 Task: Create a rule from the Agile list, Priority changed -> Complete task in the project AdvantEdge if Priority Cleared then Complete Task
Action: Mouse moved to (69, 382)
Screenshot: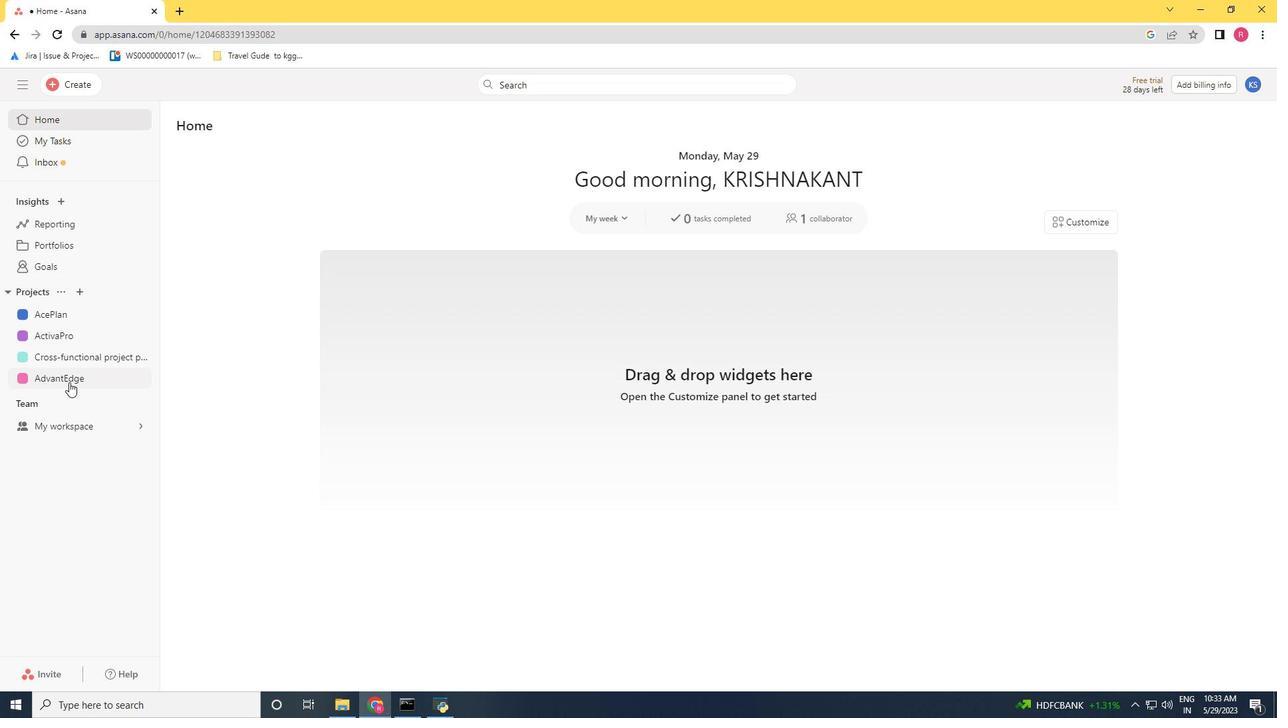 
Action: Mouse pressed left at (69, 382)
Screenshot: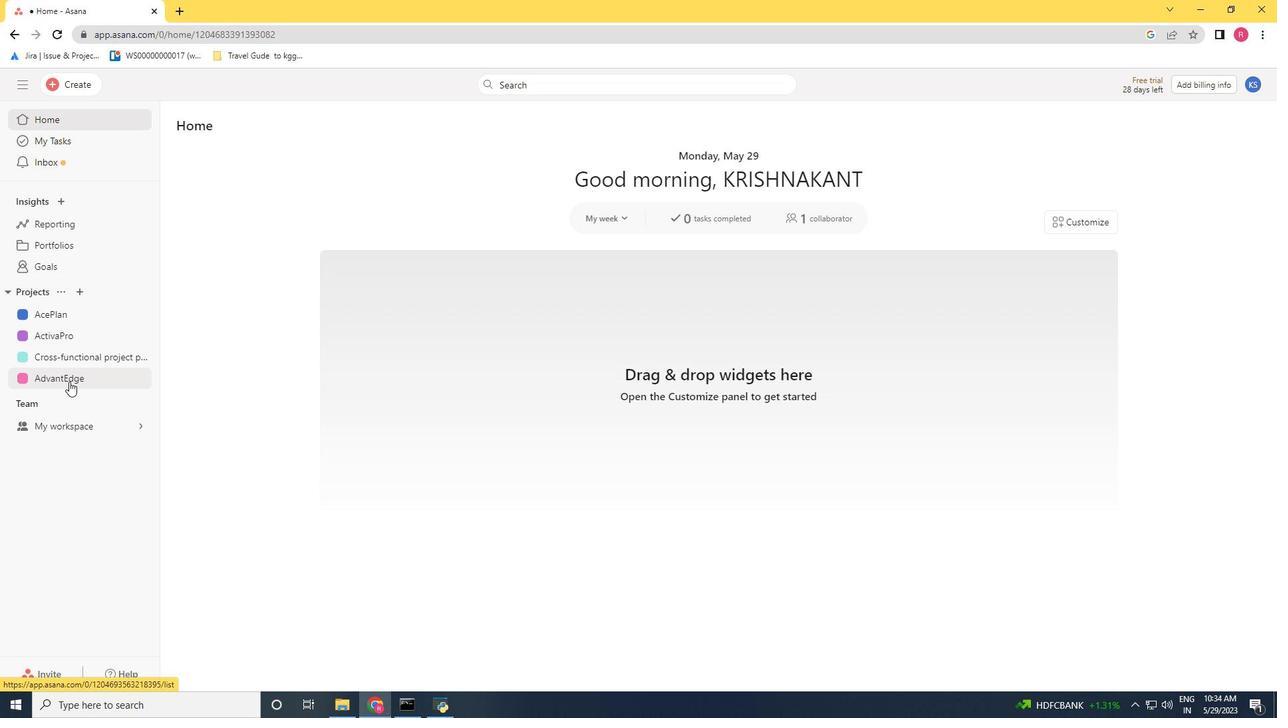 
Action: Mouse moved to (1215, 134)
Screenshot: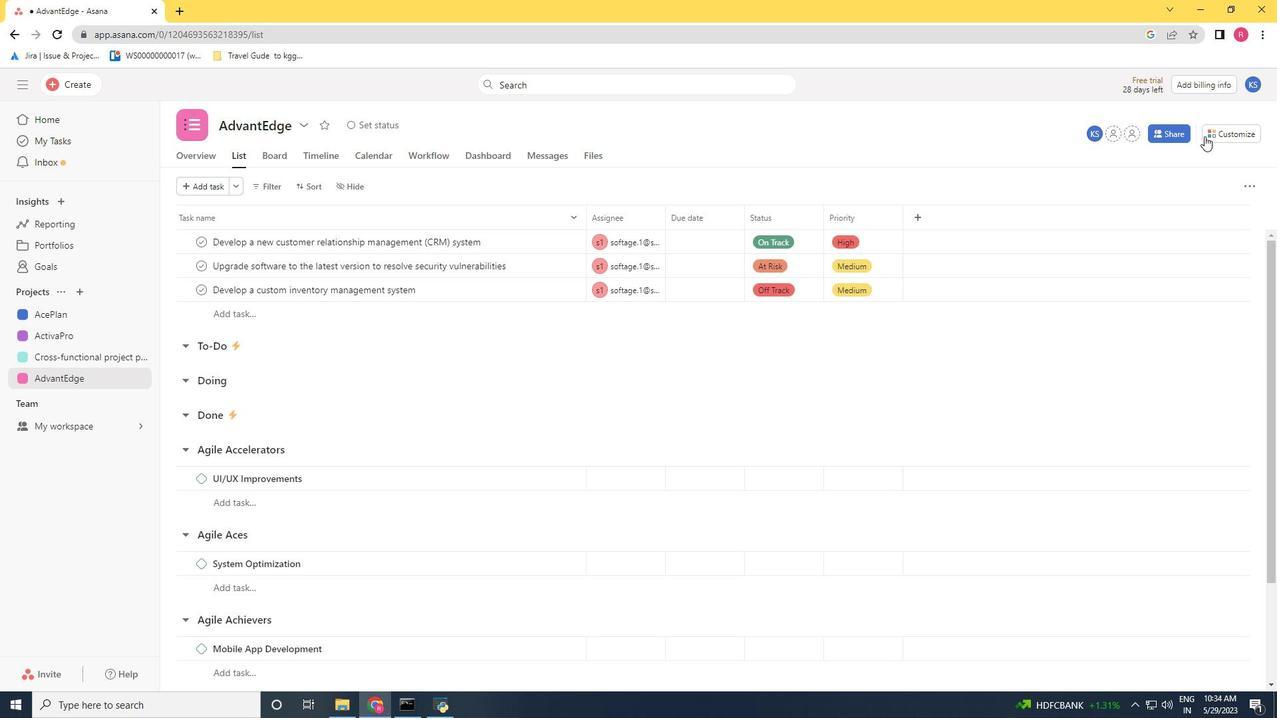 
Action: Mouse pressed left at (1215, 134)
Screenshot: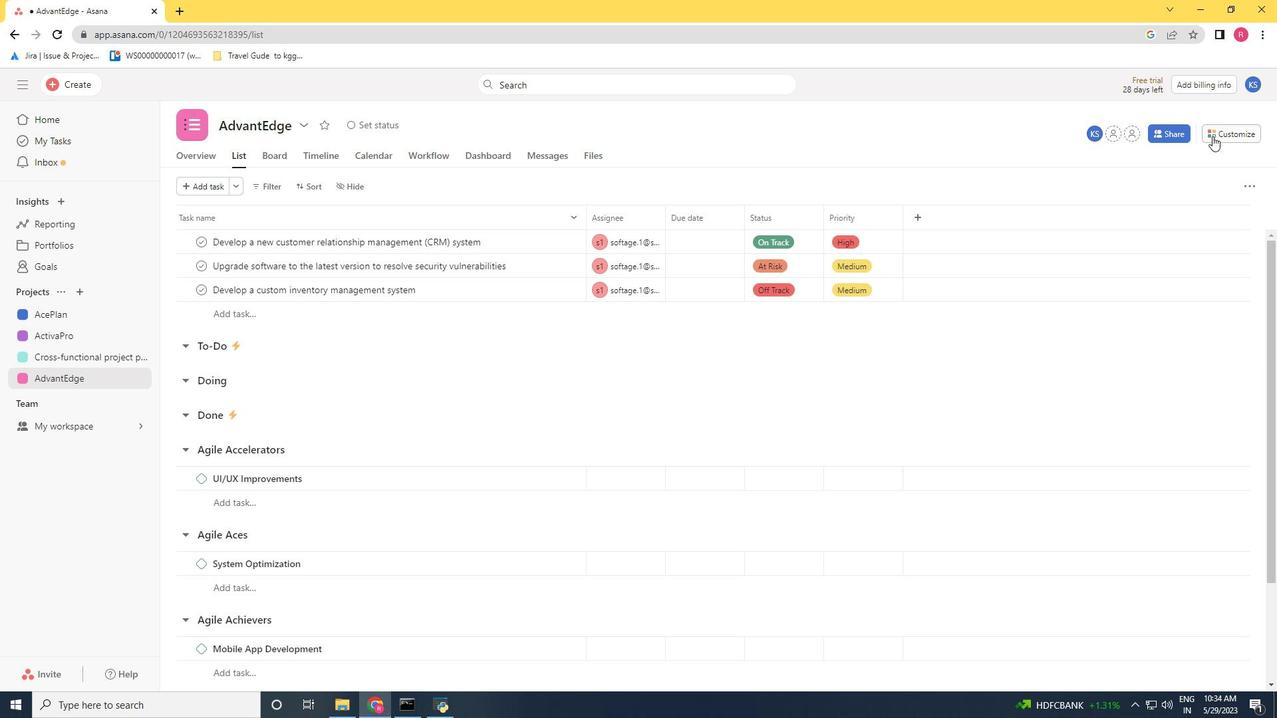 
Action: Mouse moved to (1004, 326)
Screenshot: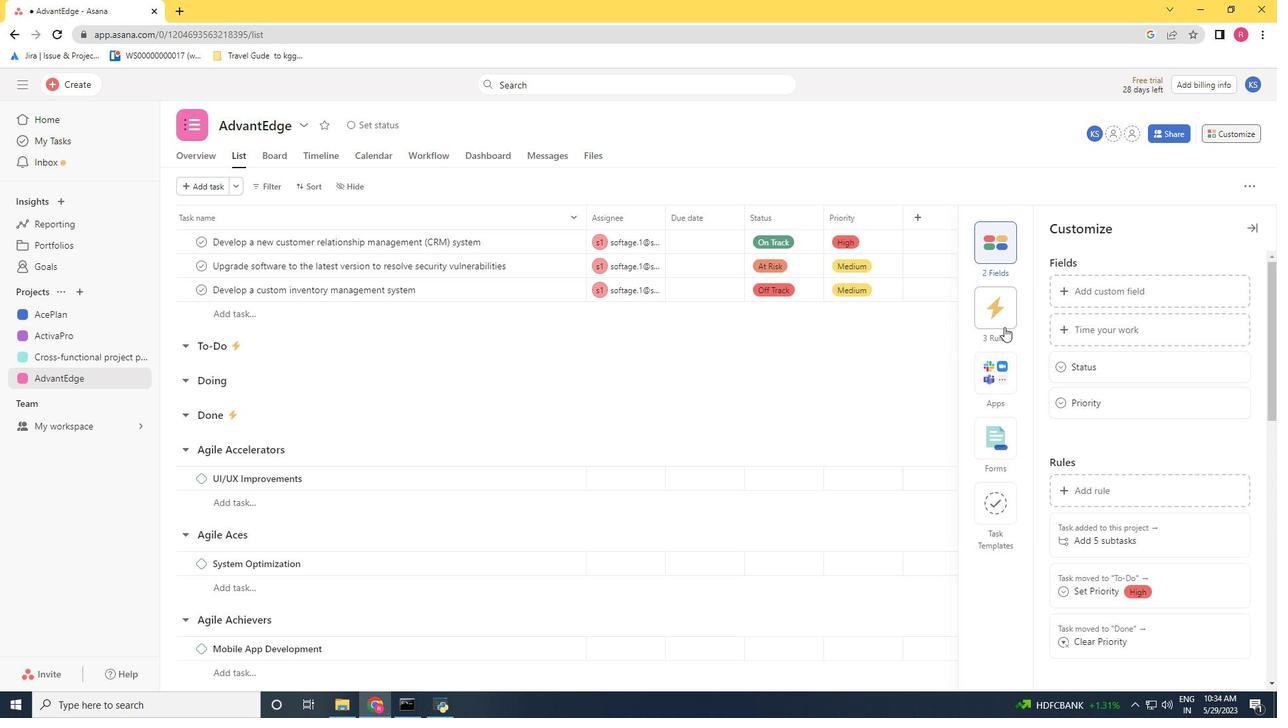 
Action: Mouse pressed left at (1004, 326)
Screenshot: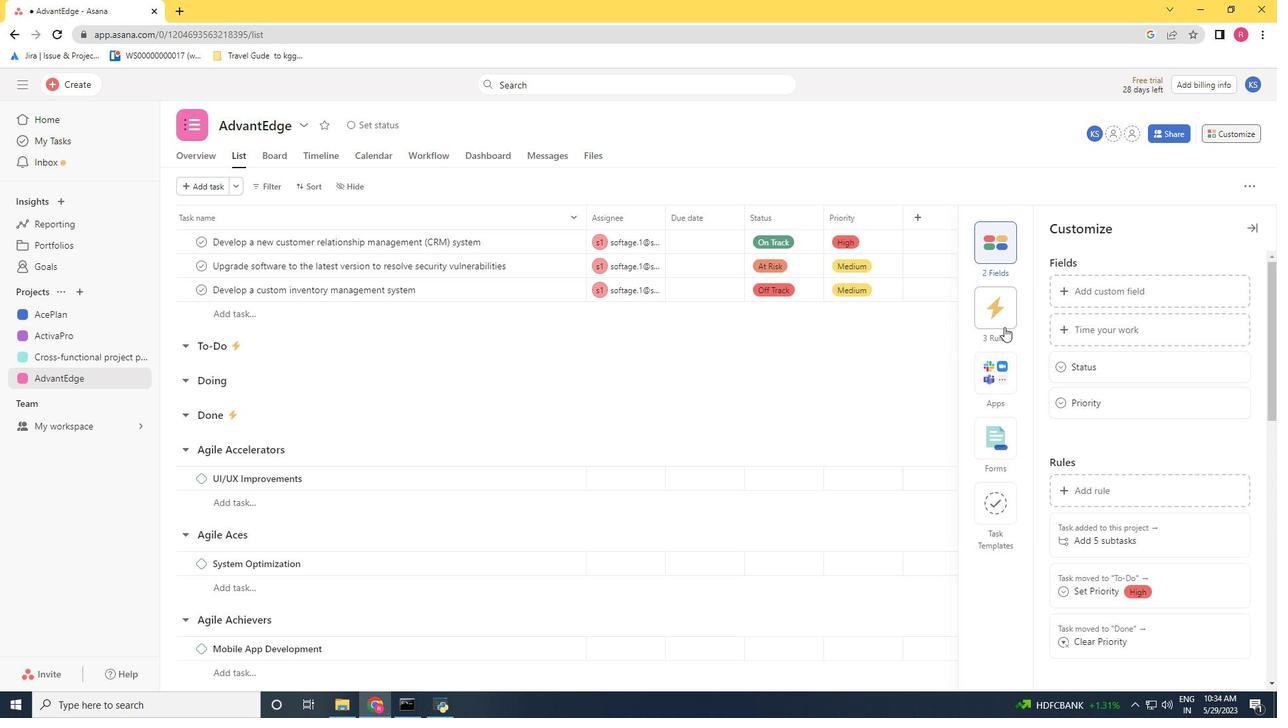 
Action: Mouse moved to (1117, 280)
Screenshot: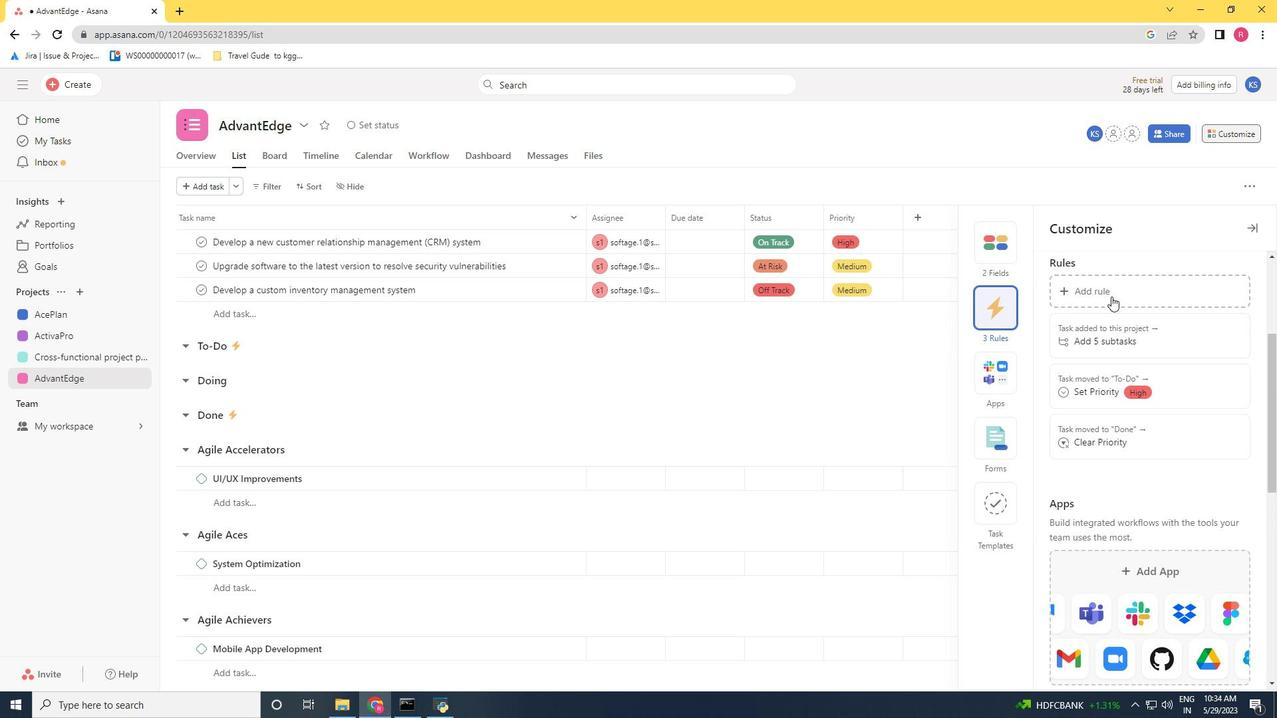 
Action: Mouse pressed left at (1117, 280)
Screenshot: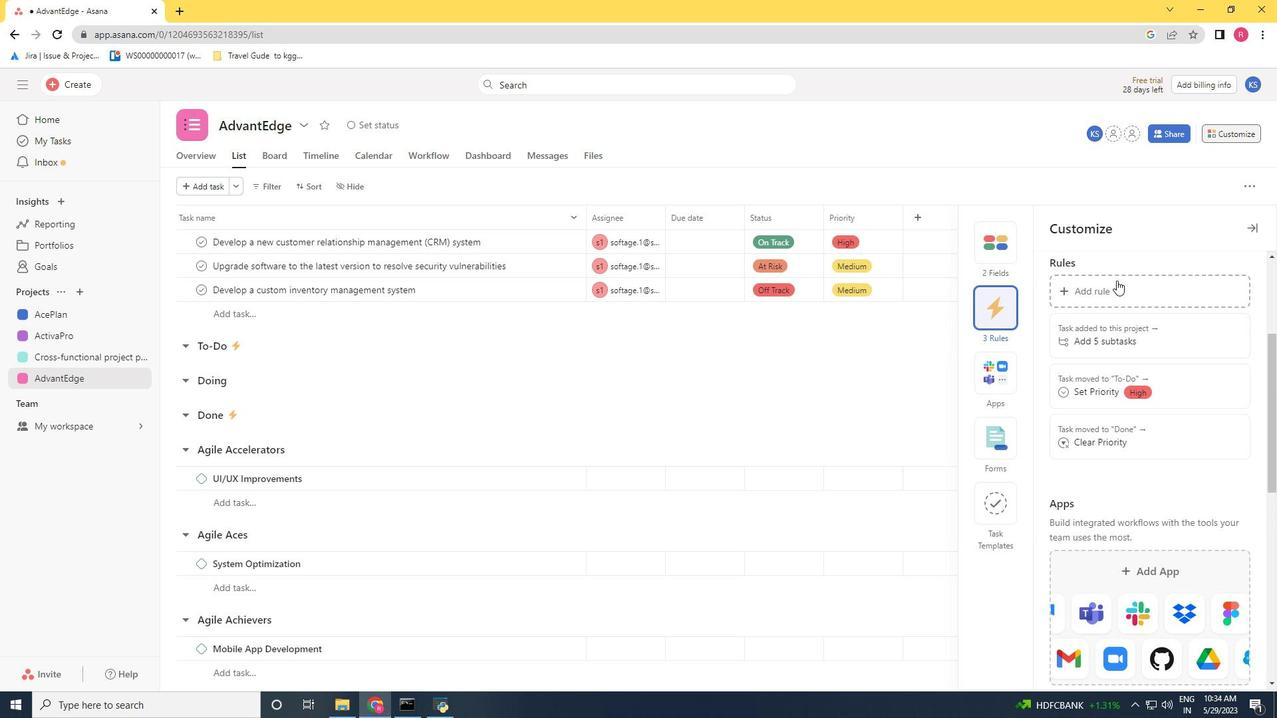 
Action: Mouse moved to (282, 221)
Screenshot: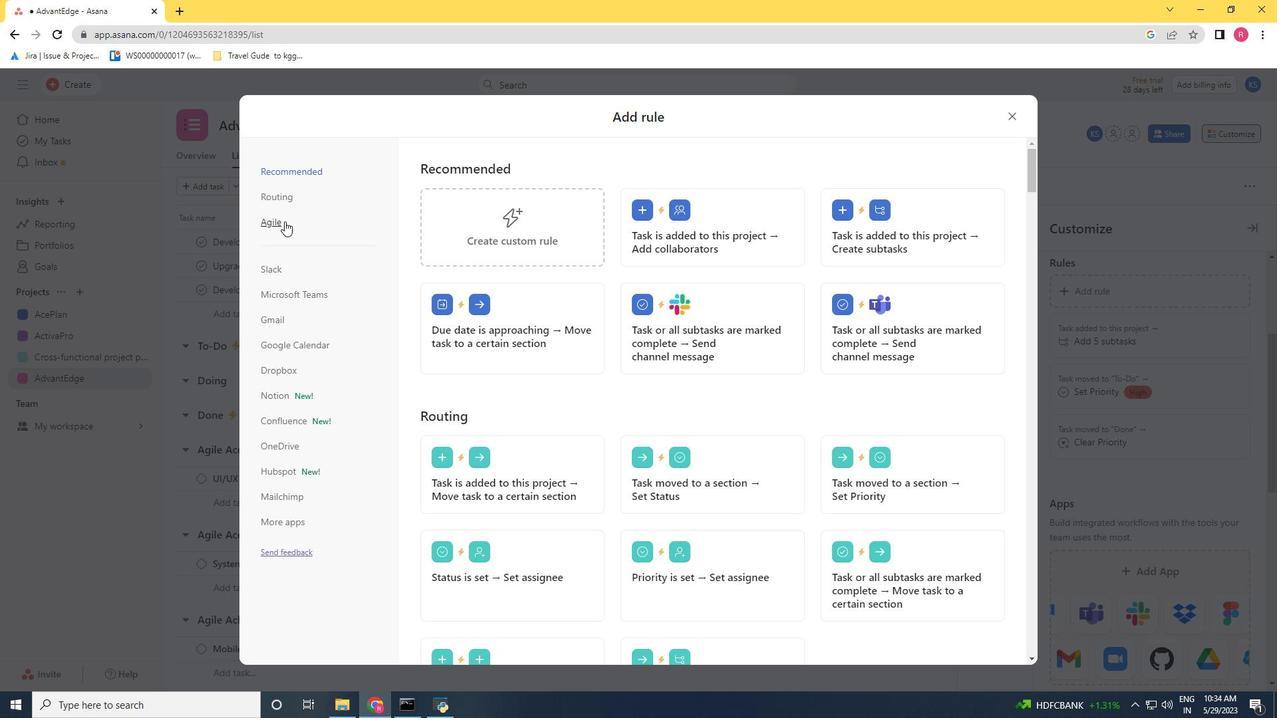 
Action: Mouse pressed left at (282, 221)
Screenshot: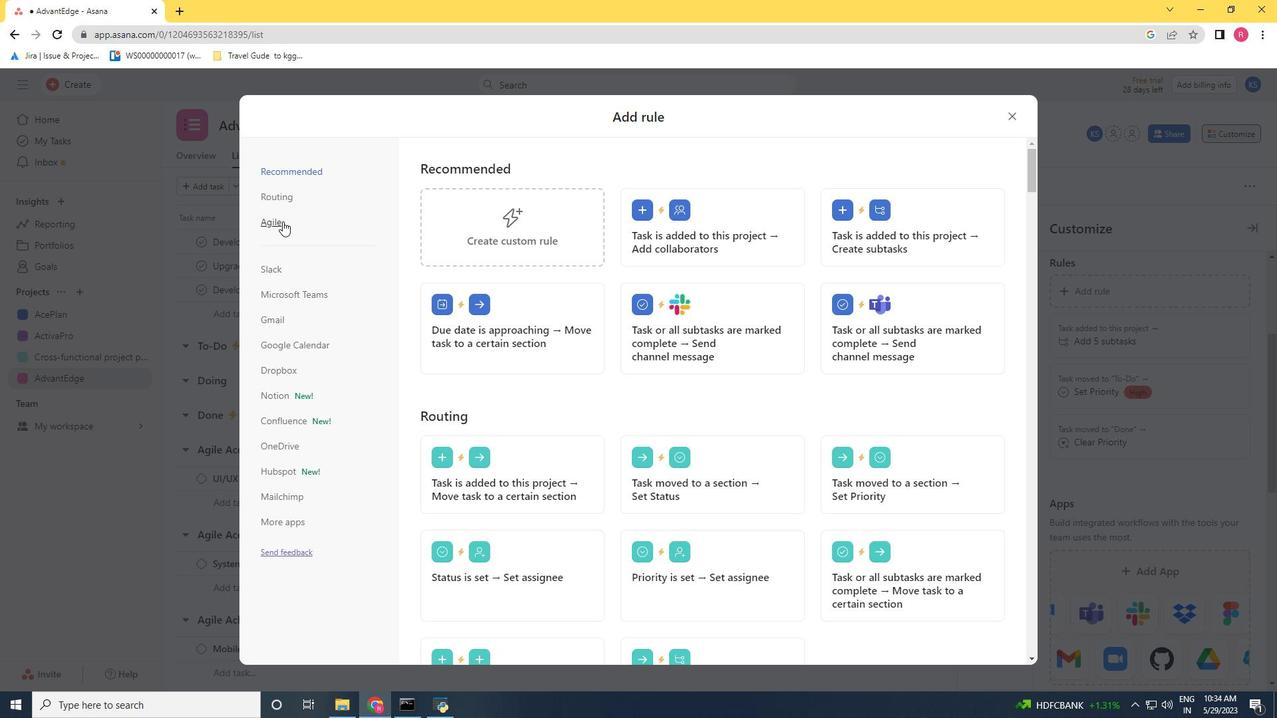 
Action: Mouse moved to (698, 355)
Screenshot: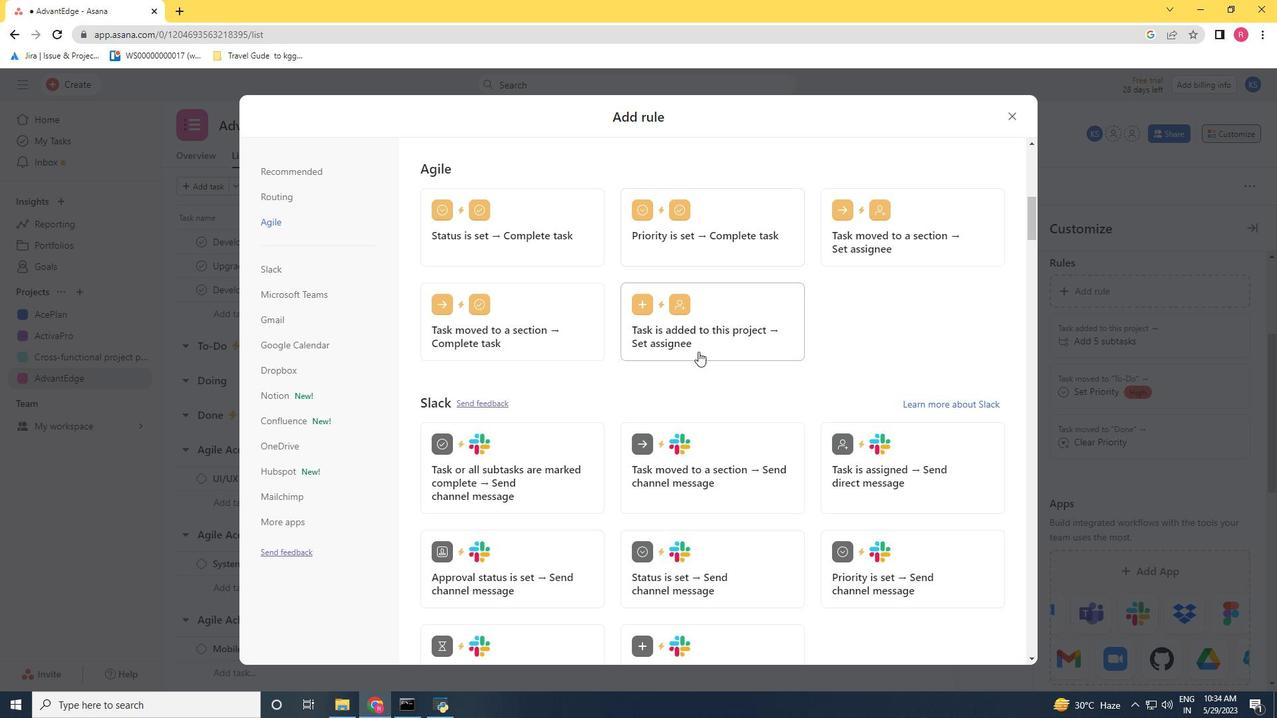
Action: Mouse scrolled (698, 354) with delta (0, 0)
Screenshot: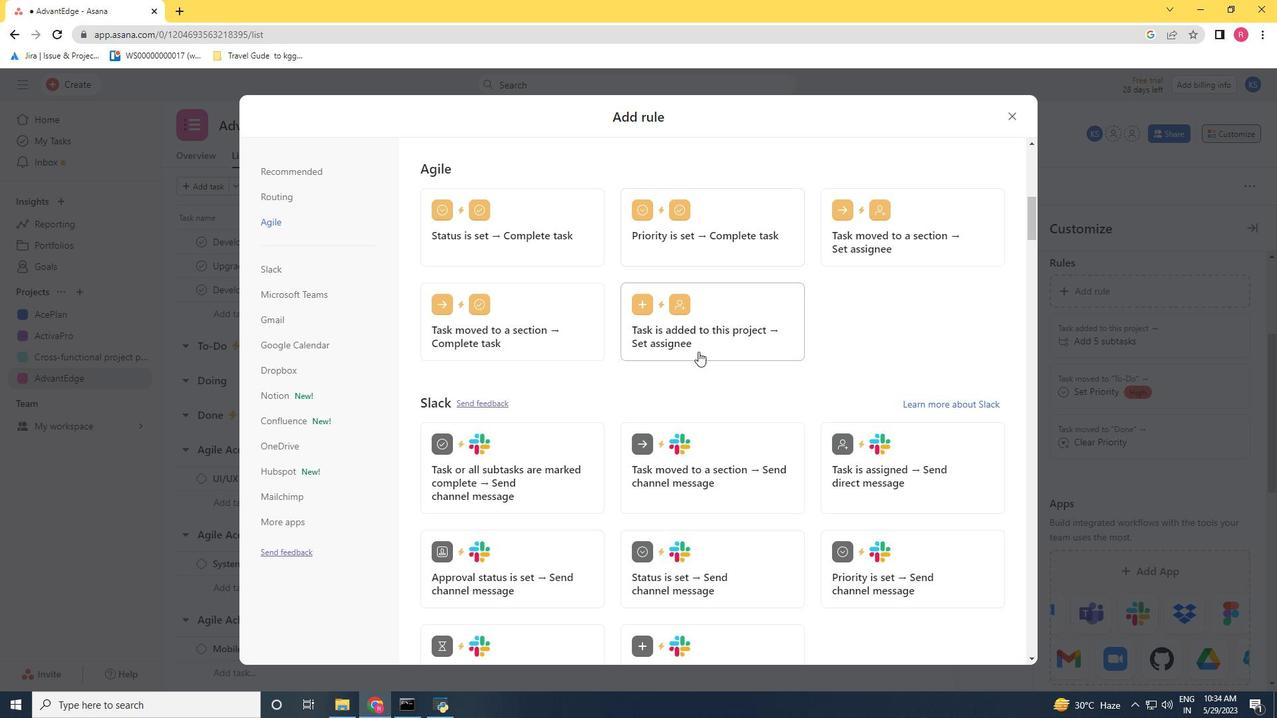 
Action: Mouse scrolled (698, 354) with delta (0, 0)
Screenshot: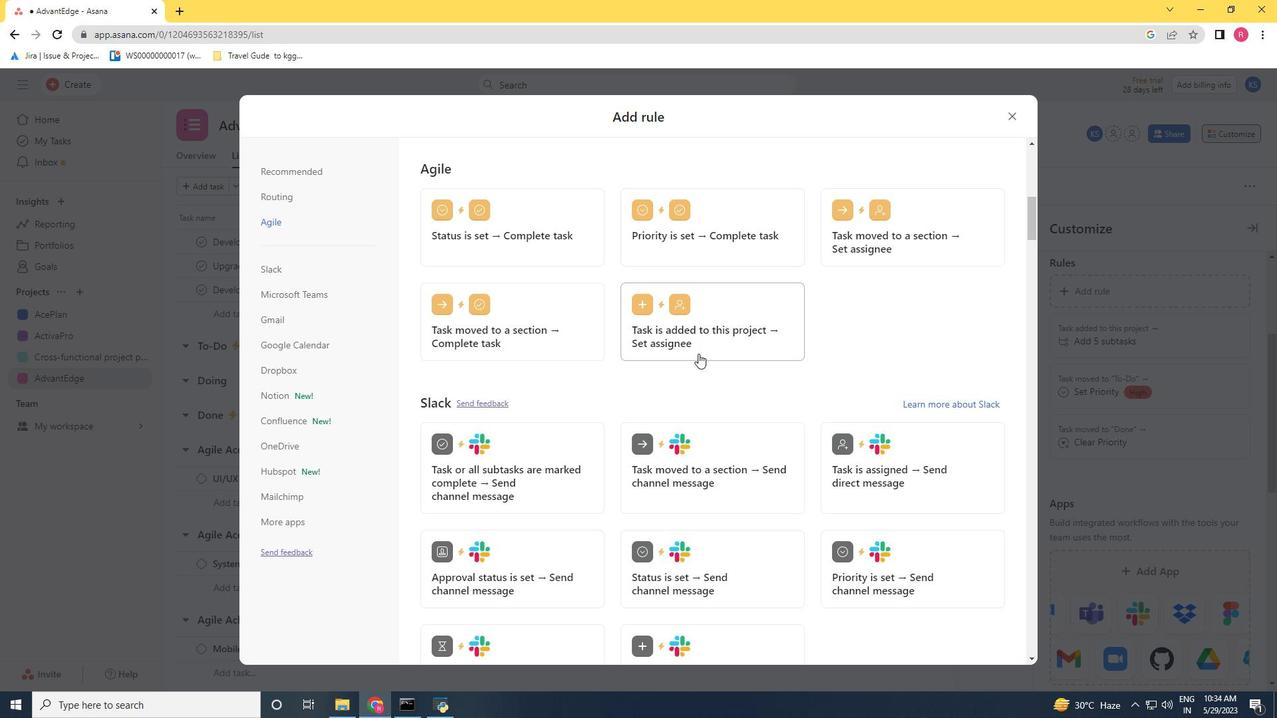 
Action: Mouse scrolled (698, 354) with delta (0, 0)
Screenshot: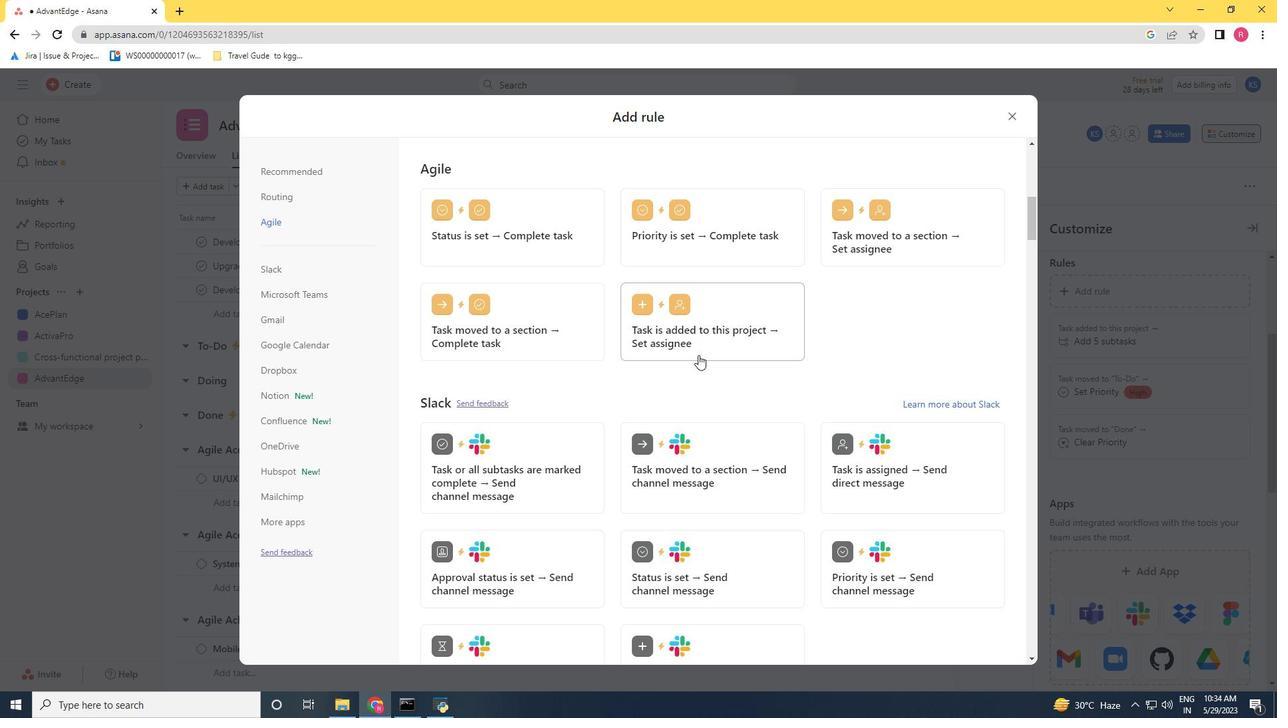 
Action: Mouse scrolled (698, 354) with delta (0, 0)
Screenshot: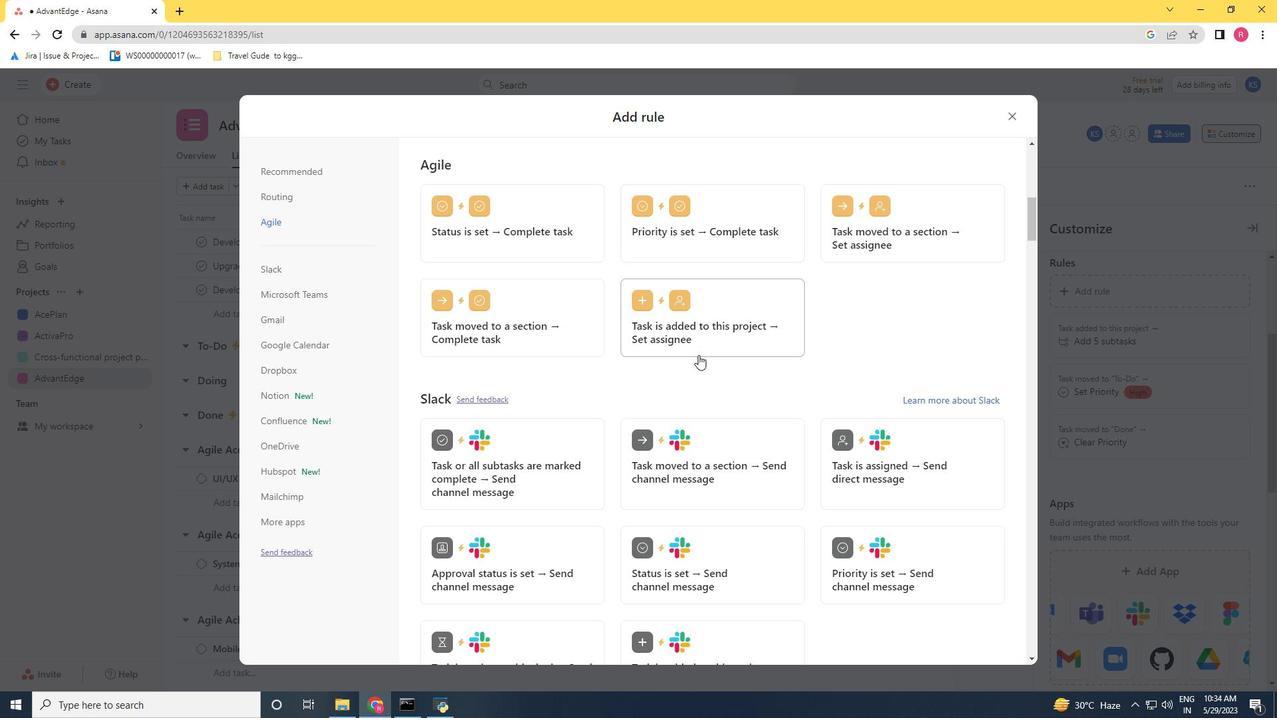 
Action: Mouse scrolled (698, 354) with delta (0, 0)
Screenshot: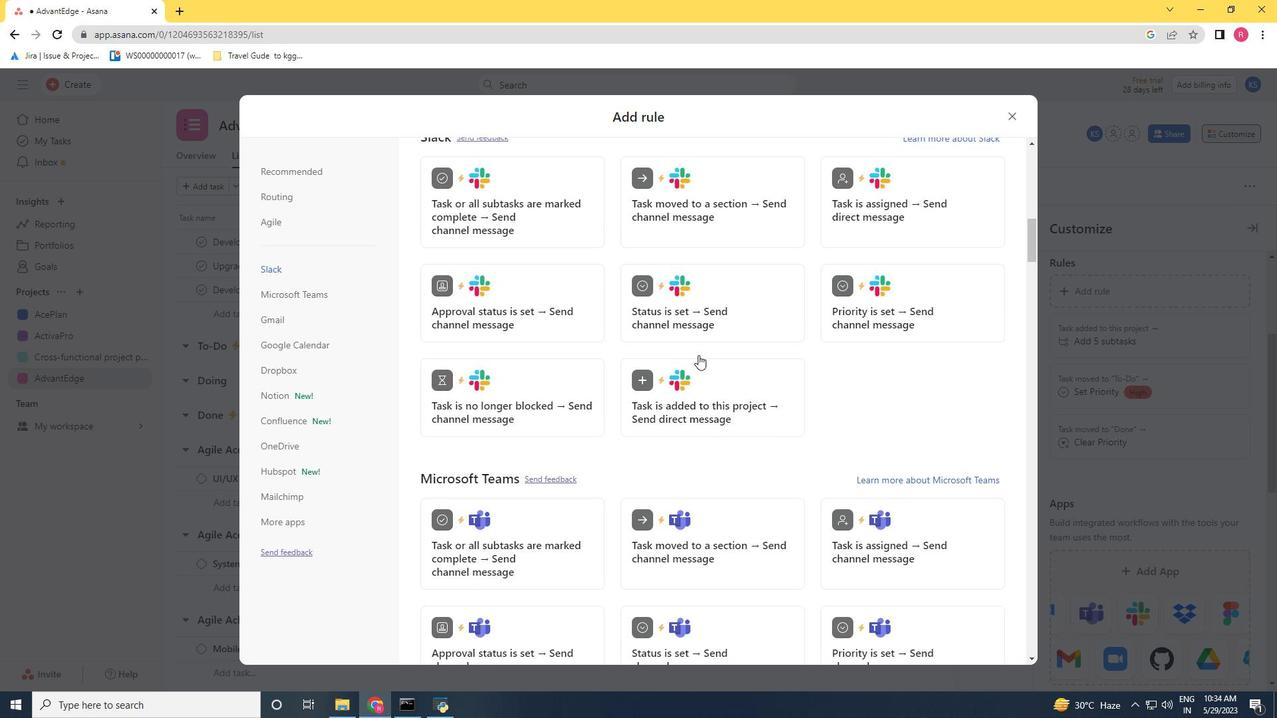 
Action: Mouse scrolled (698, 354) with delta (0, 0)
Screenshot: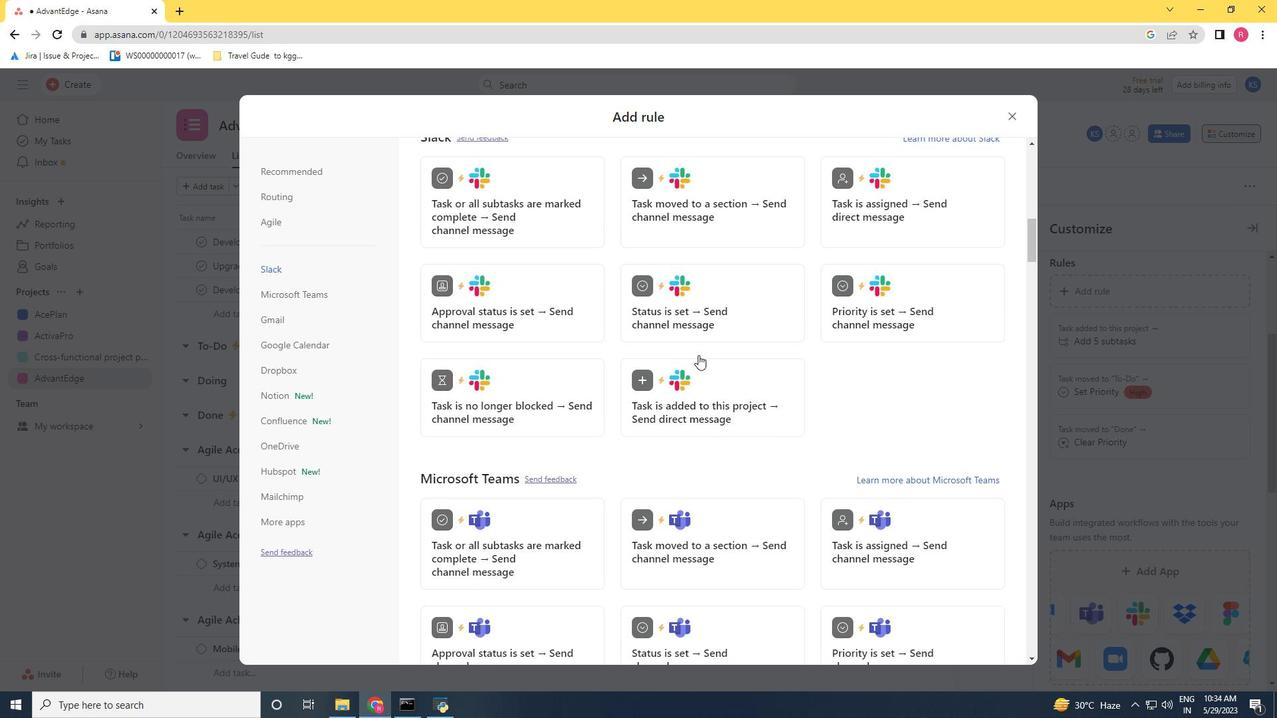 
Action: Mouse scrolled (698, 354) with delta (0, 0)
Screenshot: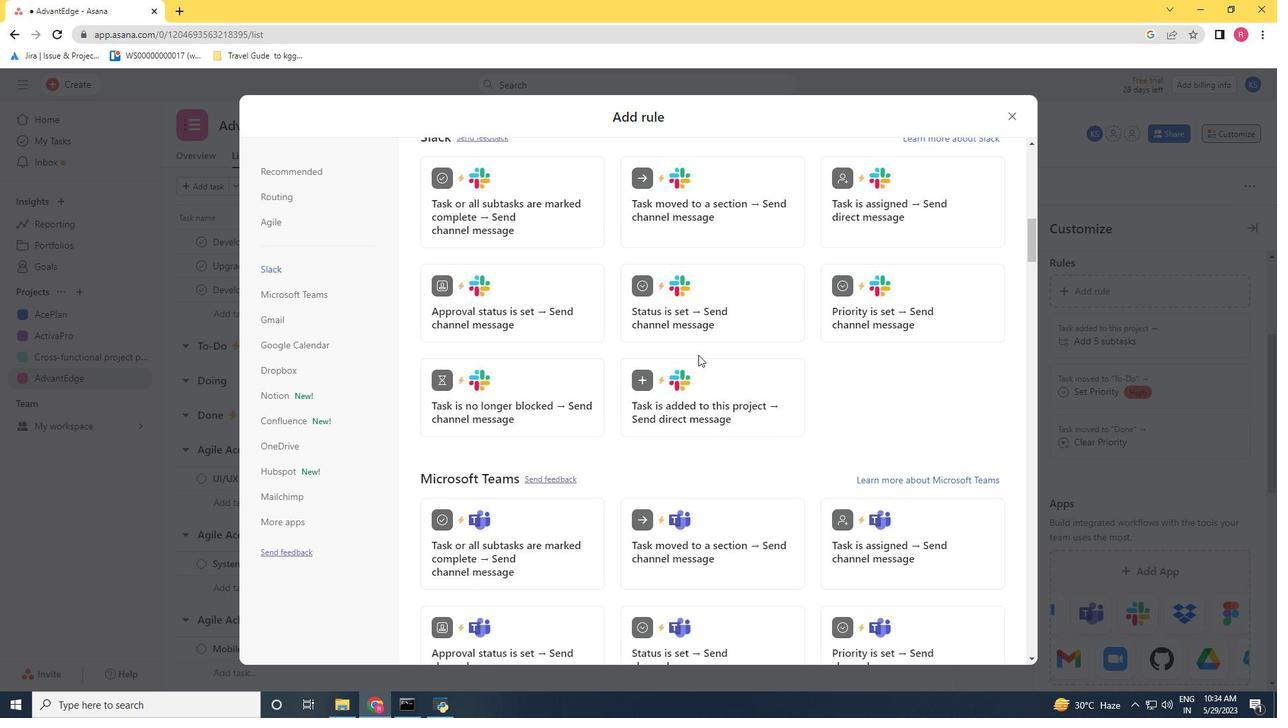 
Action: Mouse scrolled (698, 354) with delta (0, 0)
Screenshot: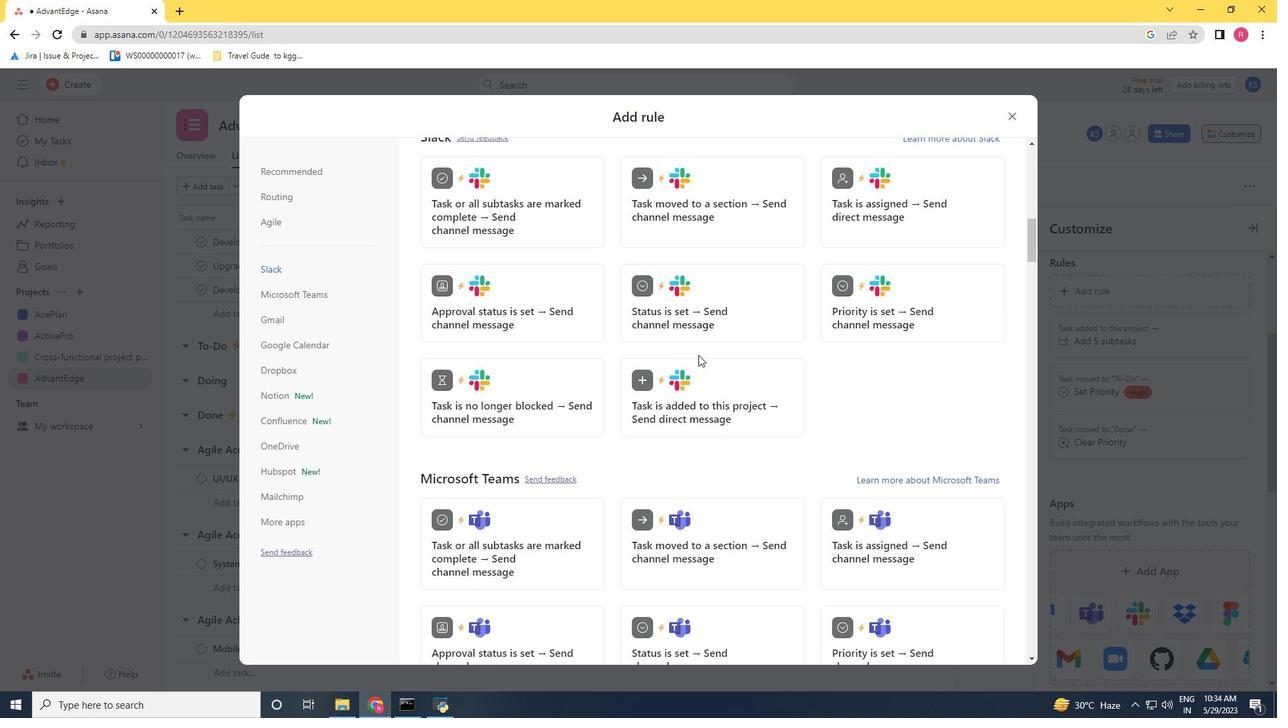 
Action: Mouse scrolled (698, 354) with delta (0, 0)
Screenshot: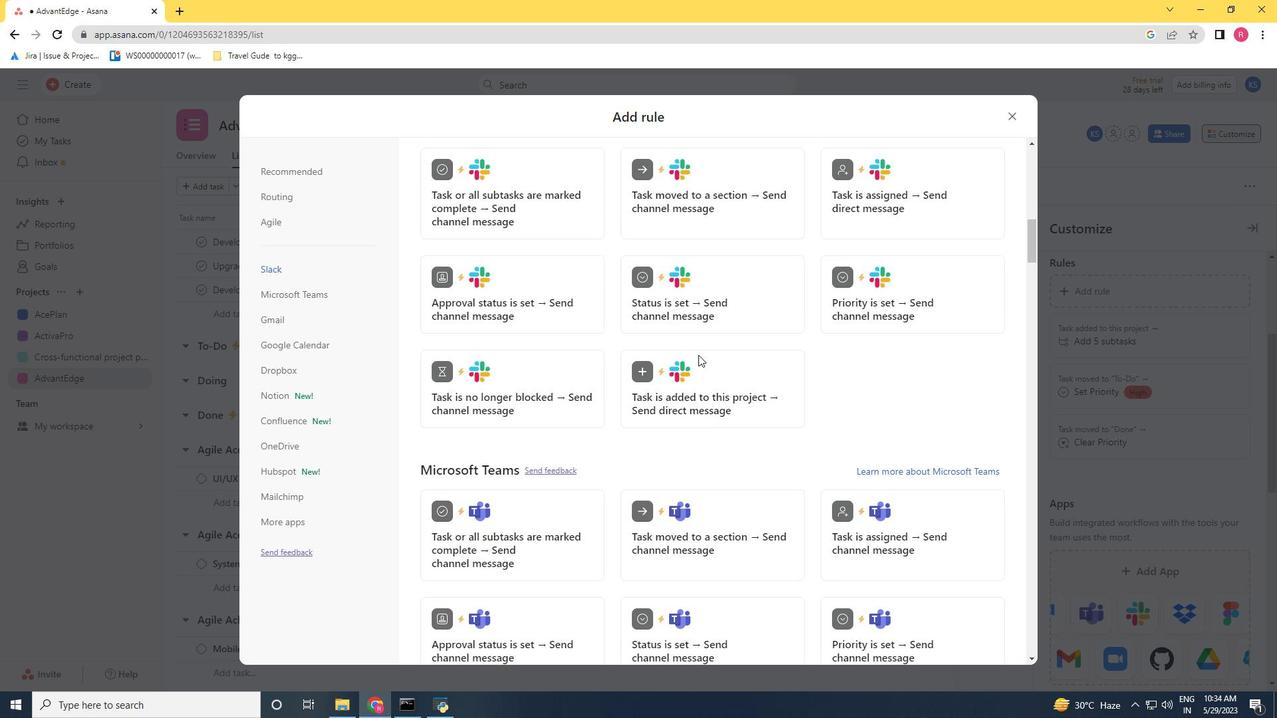 
Action: Mouse scrolled (698, 356) with delta (0, 0)
Screenshot: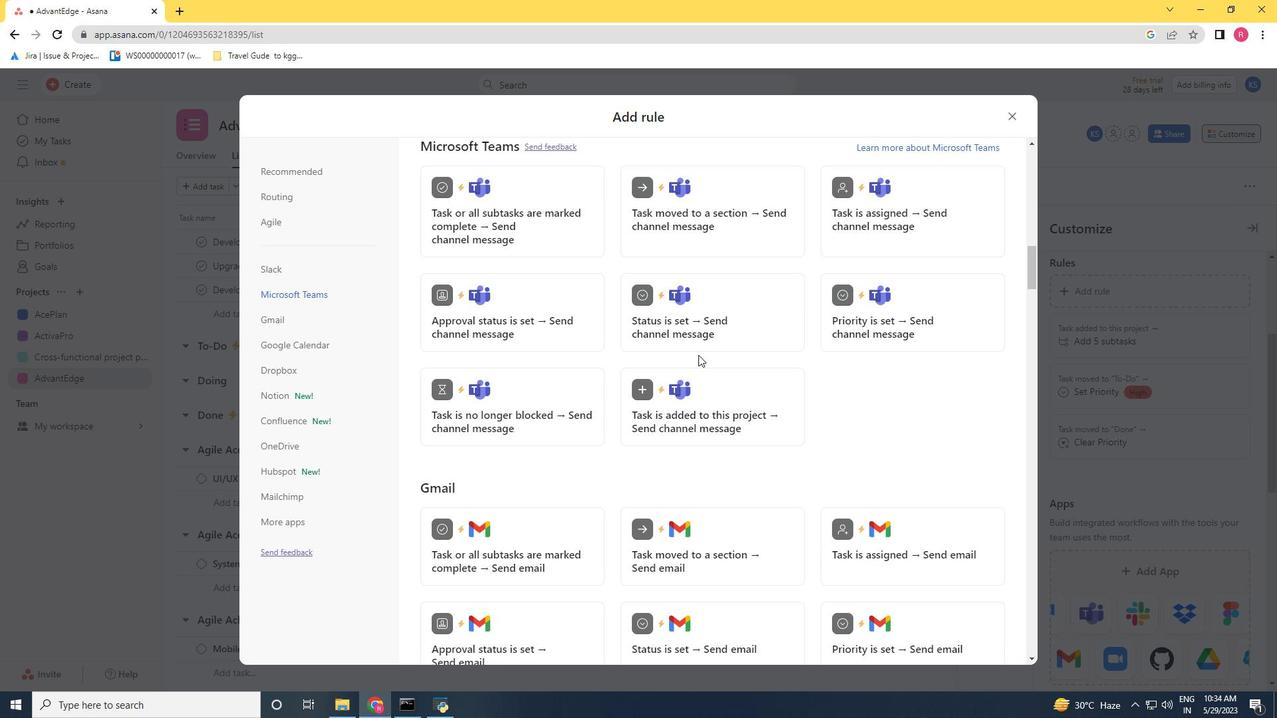 
Action: Mouse scrolled (698, 356) with delta (0, 0)
Screenshot: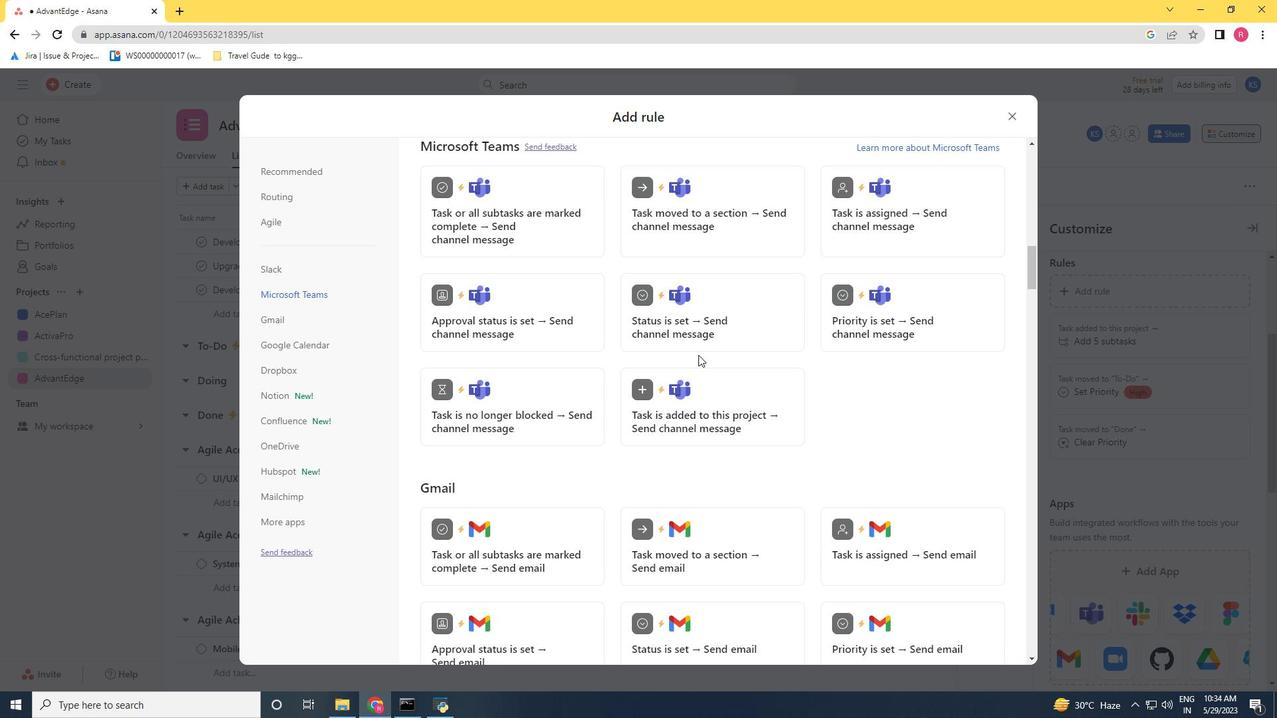 
Action: Mouse scrolled (698, 356) with delta (0, 0)
Screenshot: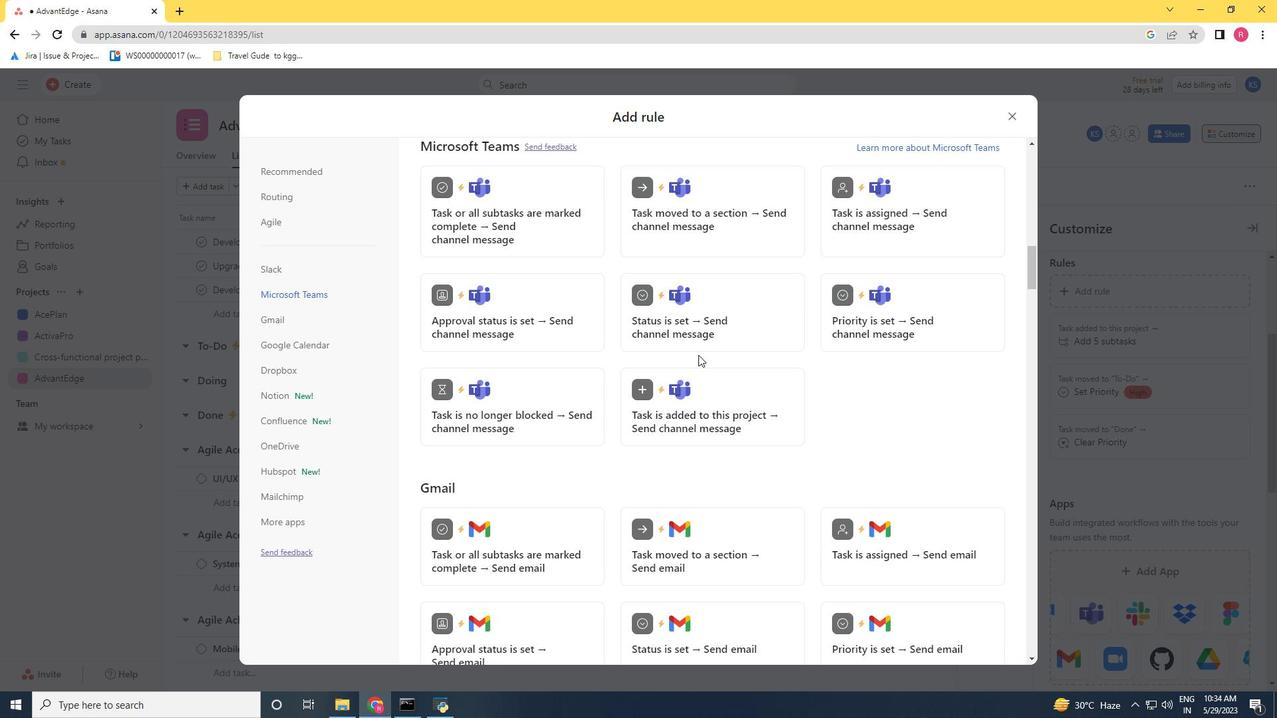 
Action: Mouse scrolled (698, 356) with delta (0, 0)
Screenshot: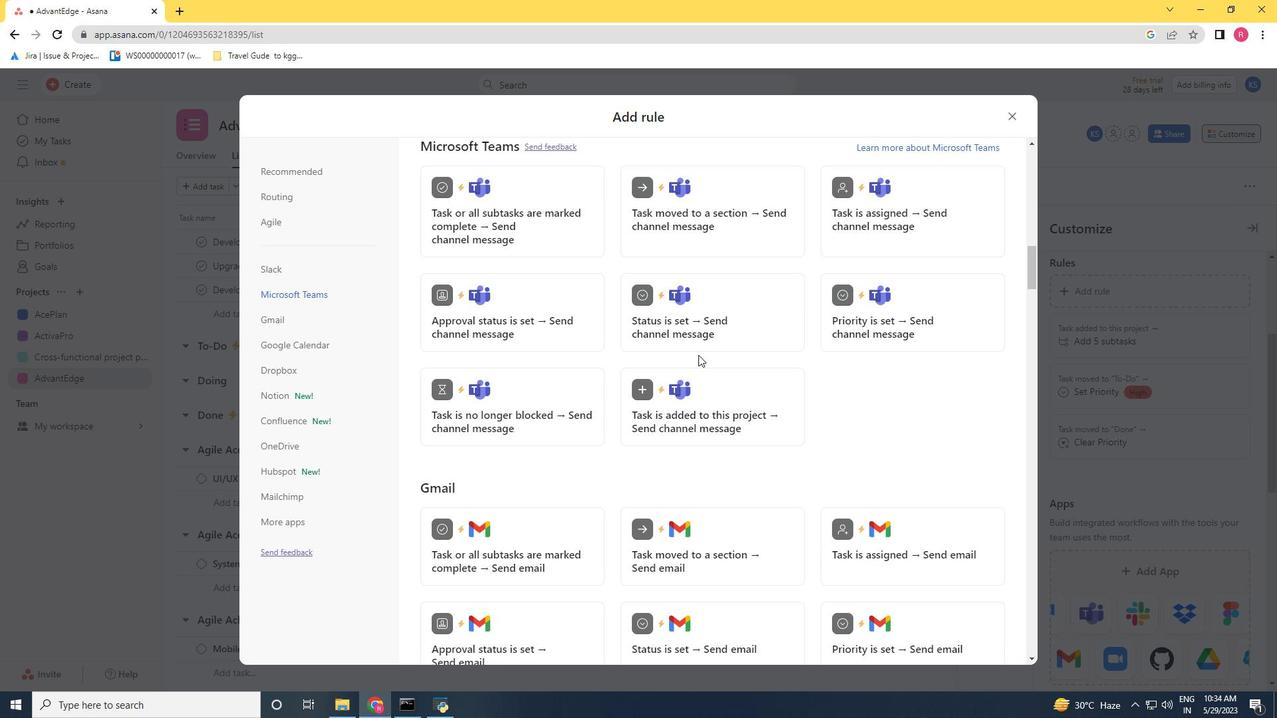 
Action: Mouse scrolled (698, 356) with delta (0, 0)
Screenshot: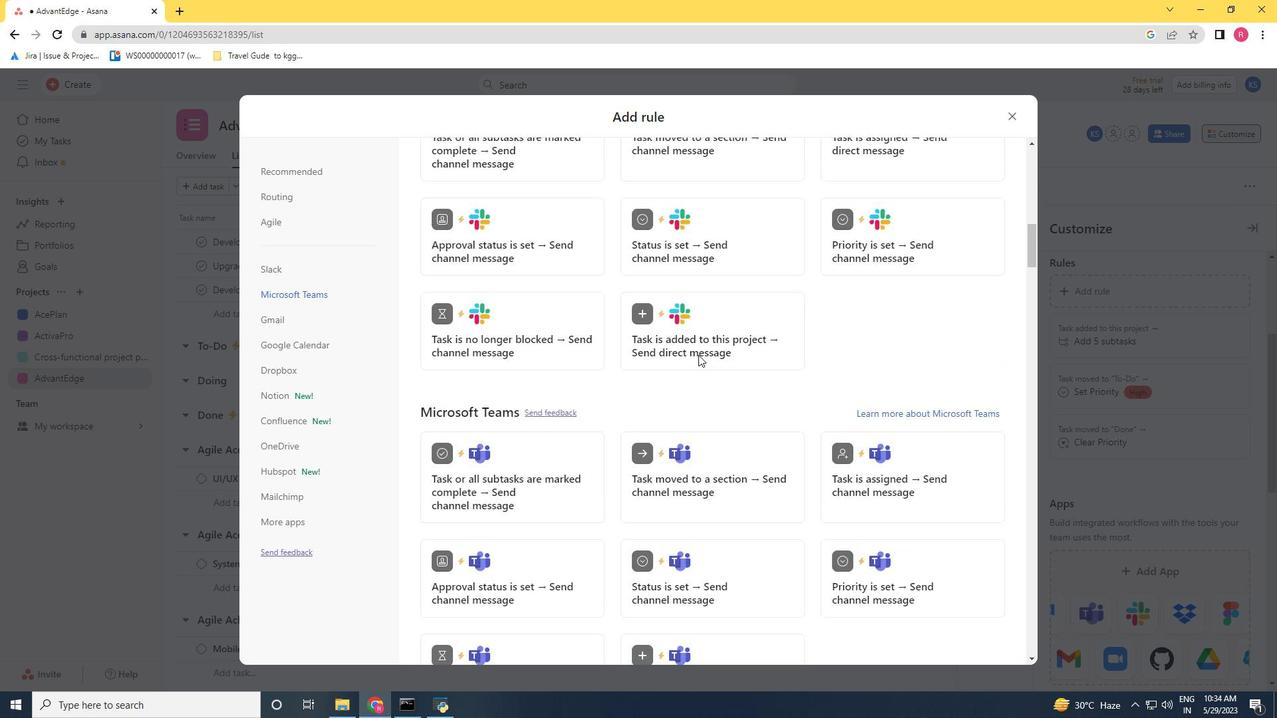 
Action: Mouse scrolled (698, 356) with delta (0, 0)
Screenshot: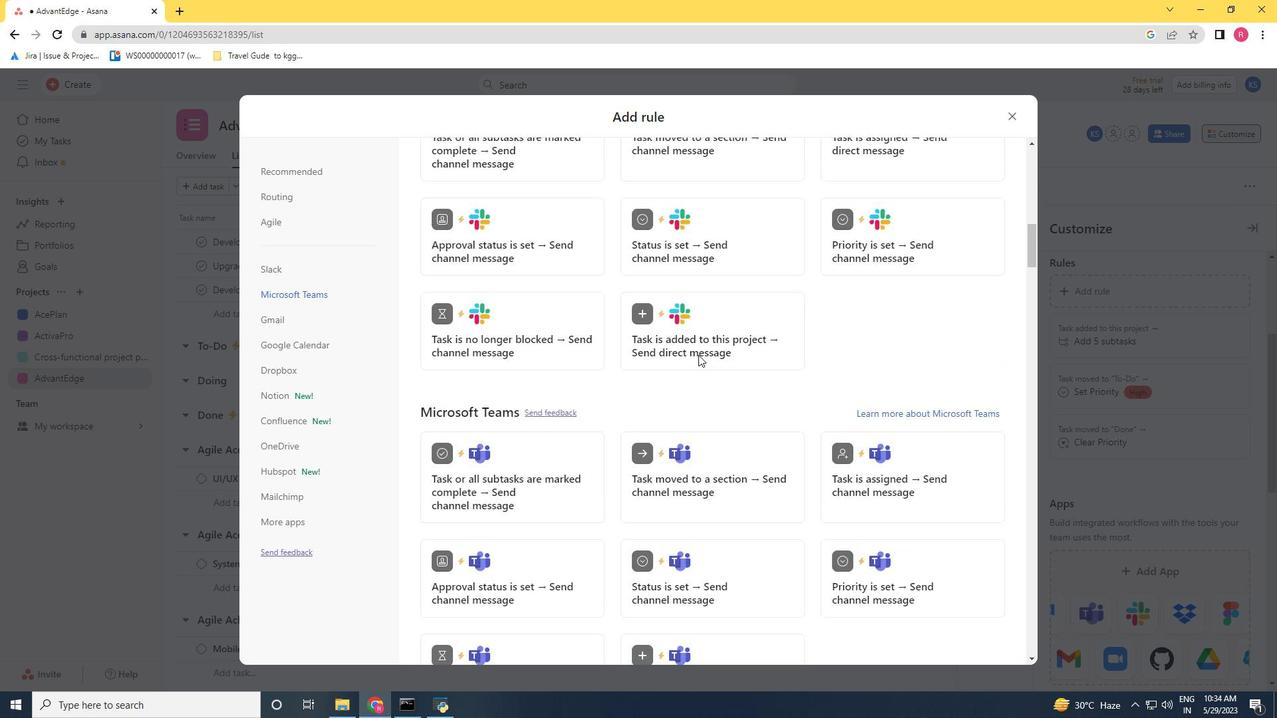 
Action: Mouse scrolled (698, 356) with delta (0, 0)
Screenshot: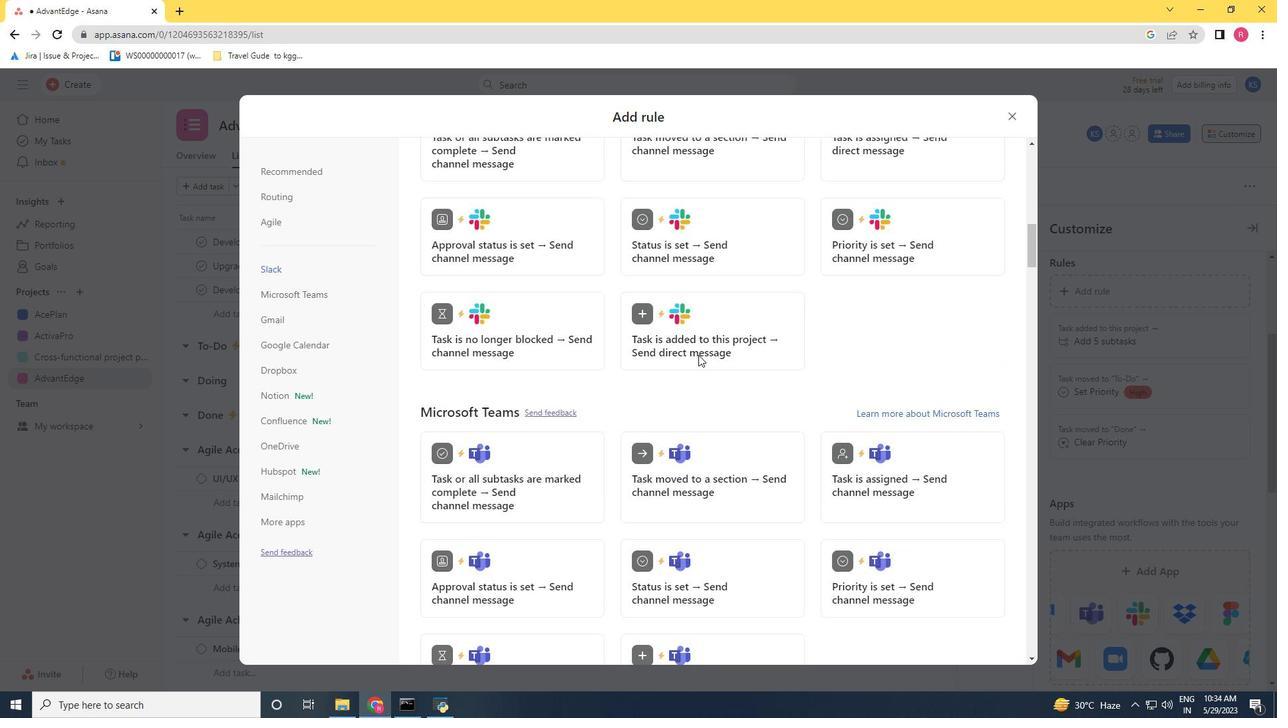 
Action: Mouse scrolled (698, 356) with delta (0, 0)
Screenshot: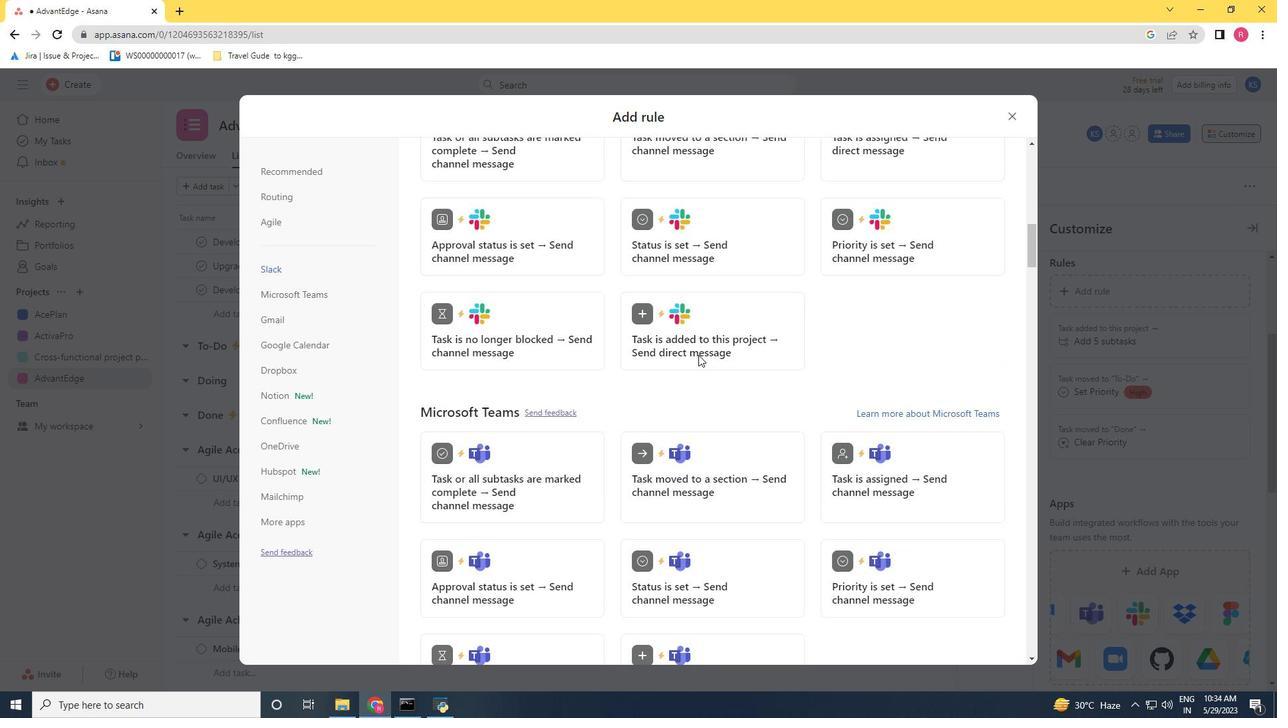 
Action: Mouse scrolled (698, 356) with delta (0, 0)
Screenshot: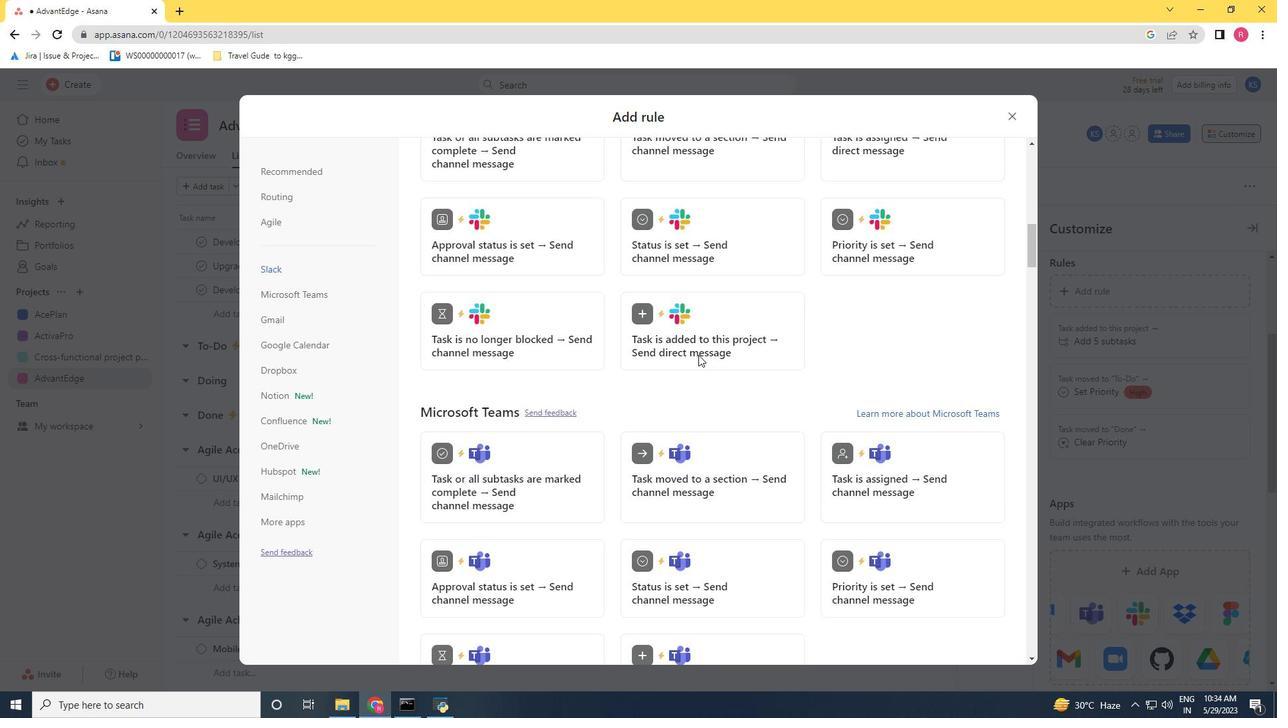 
Action: Mouse scrolled (698, 356) with delta (0, 0)
Screenshot: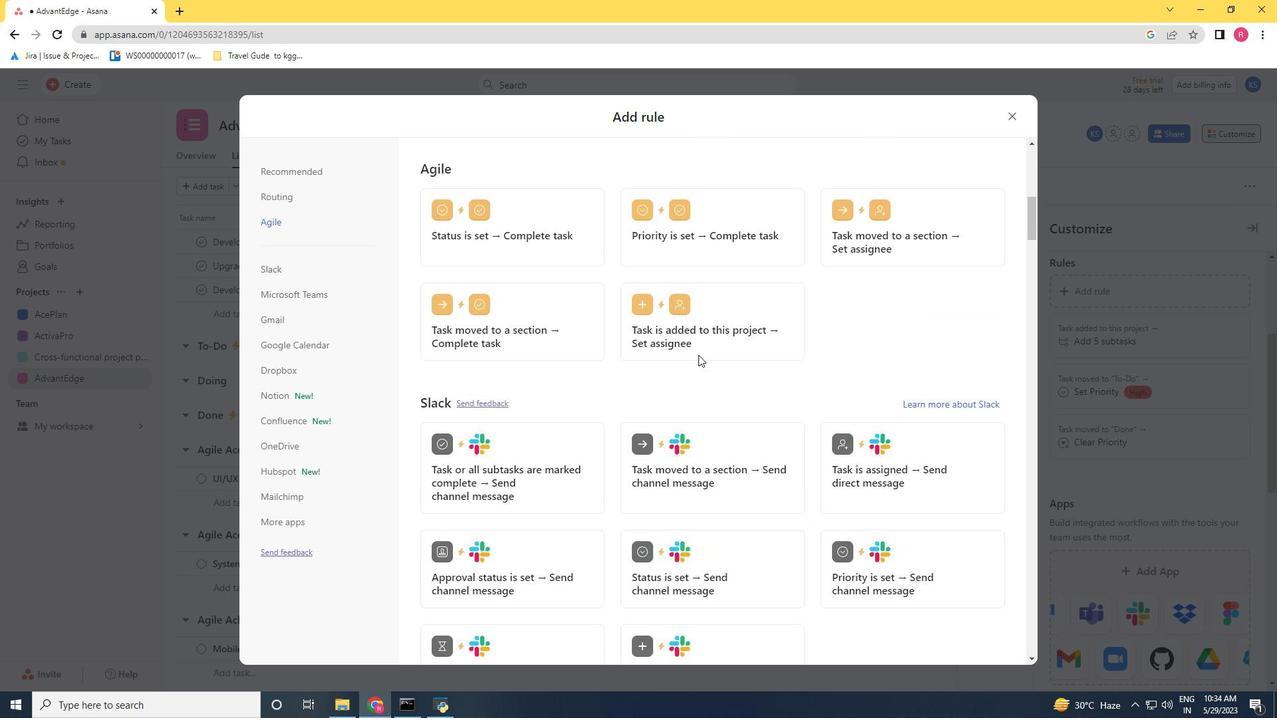 
Action: Mouse scrolled (698, 356) with delta (0, 0)
Screenshot: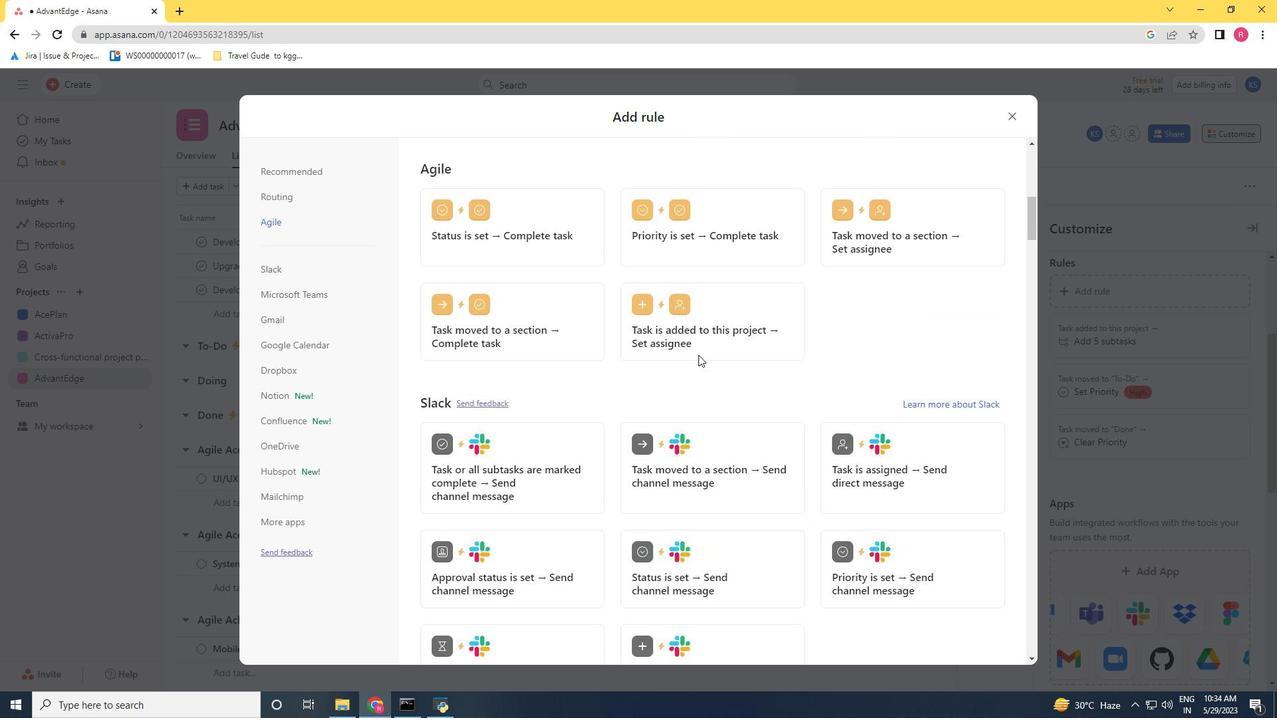 
Action: Mouse scrolled (698, 356) with delta (0, 0)
Screenshot: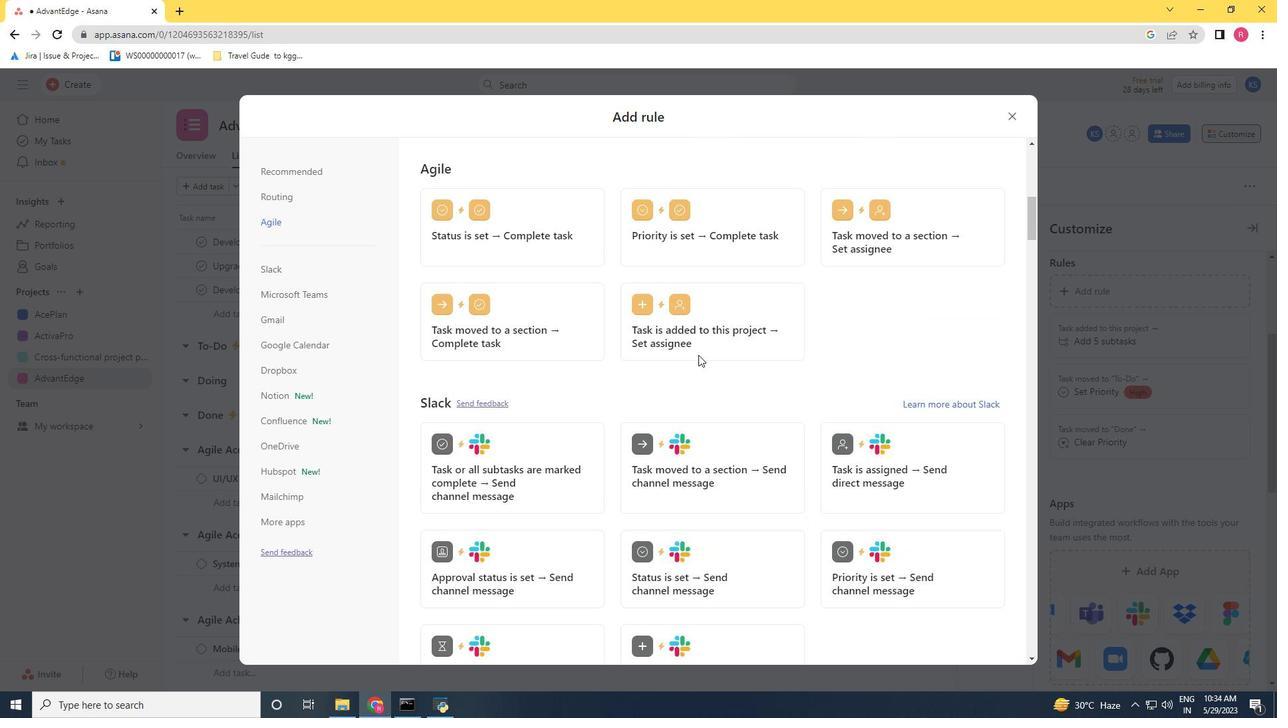 
Action: Mouse scrolled (698, 356) with delta (0, 0)
Screenshot: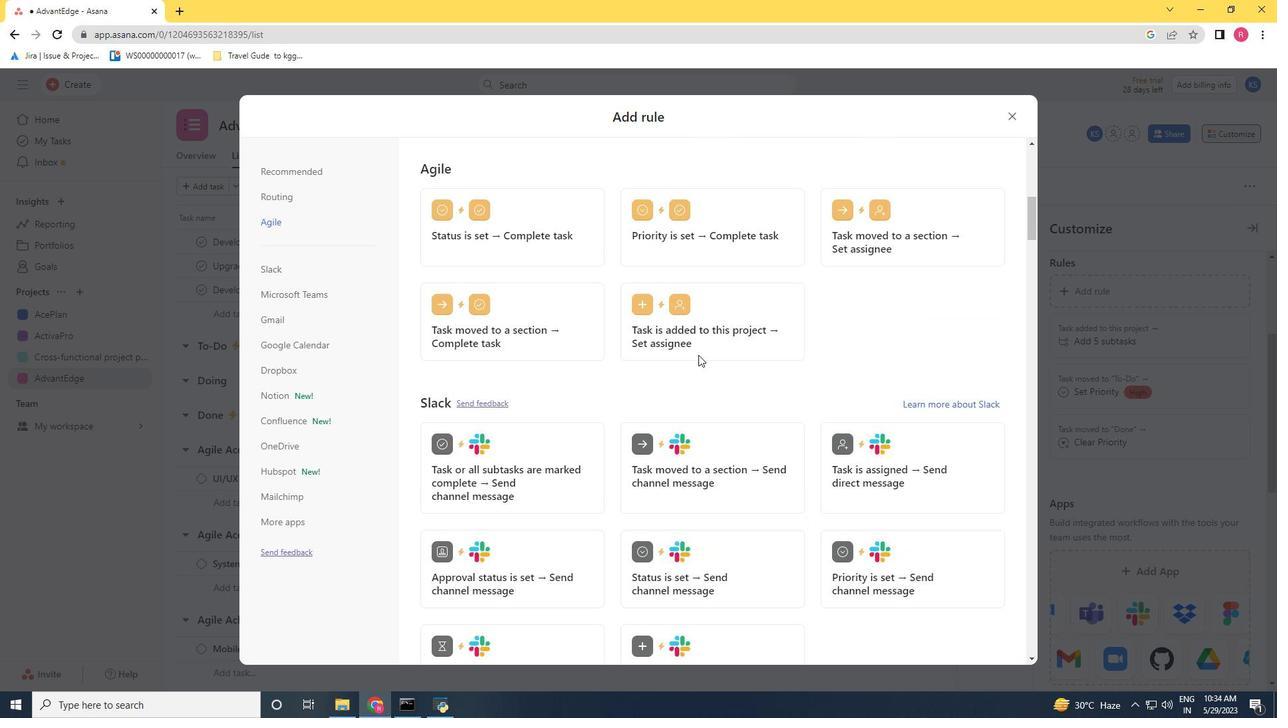 
Action: Mouse scrolled (698, 356) with delta (0, 0)
Screenshot: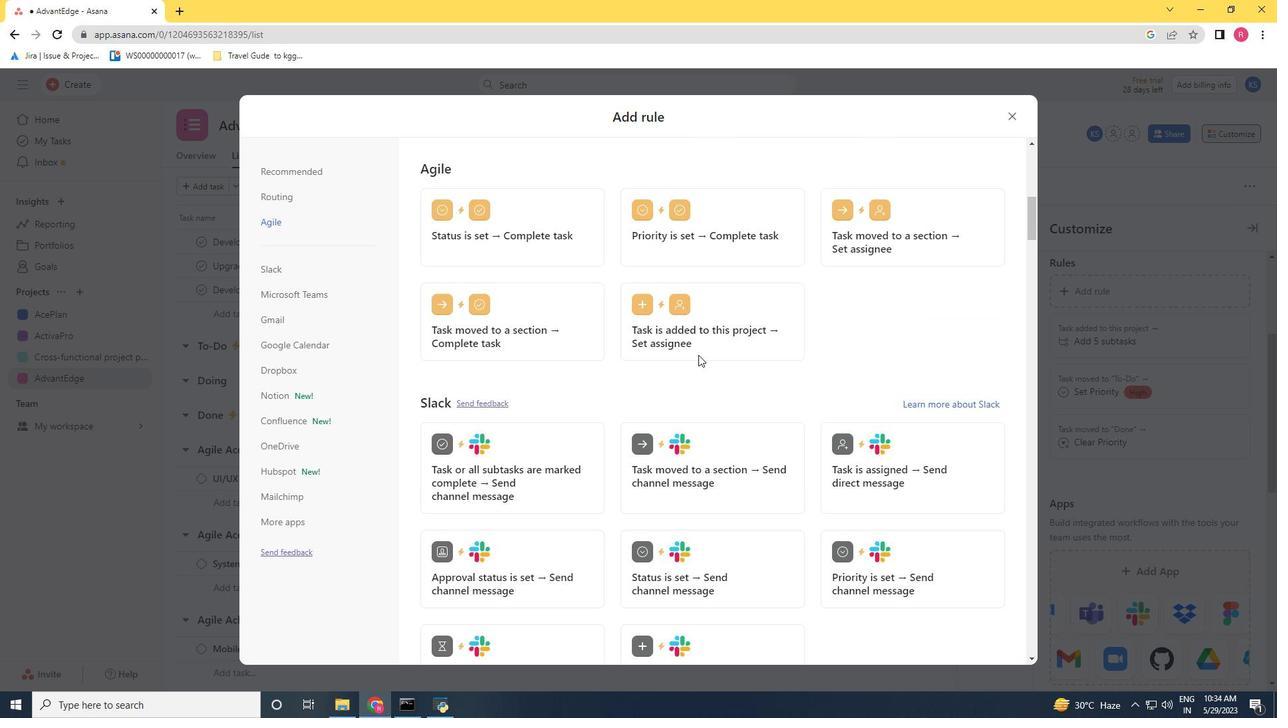 
Action: Mouse scrolled (698, 356) with delta (0, 0)
Screenshot: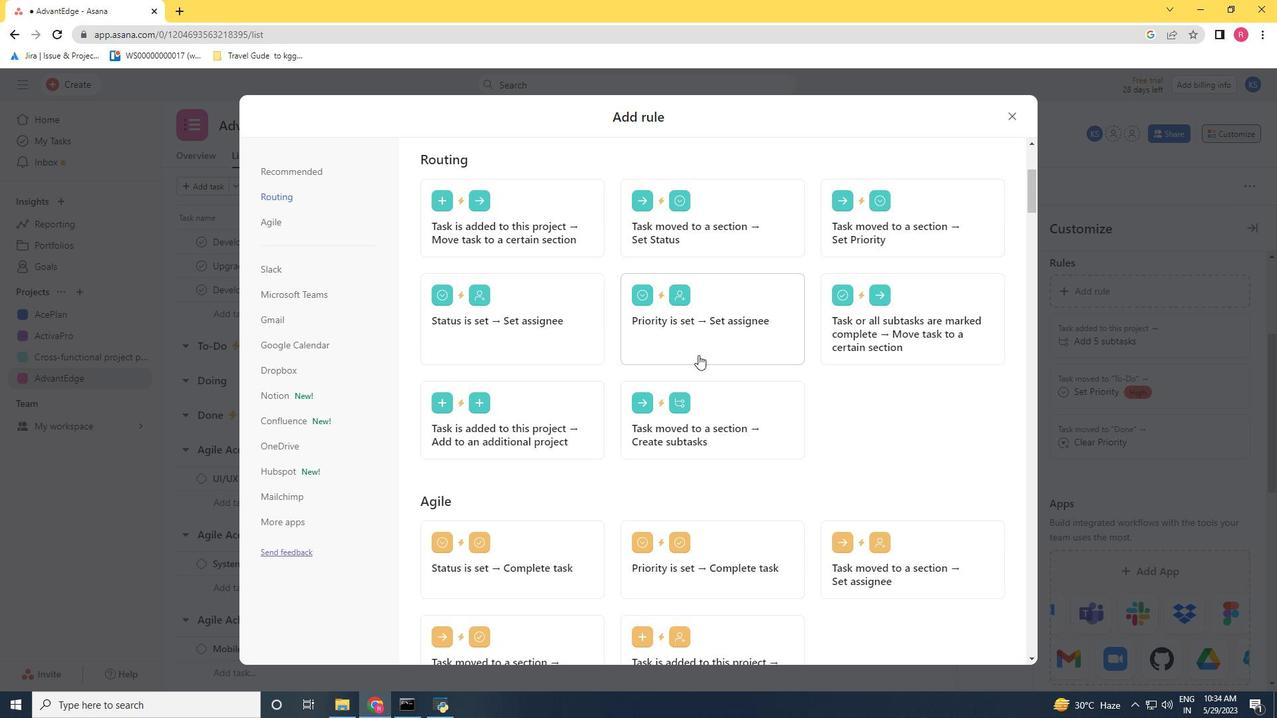 
Action: Mouse scrolled (698, 356) with delta (0, 0)
Screenshot: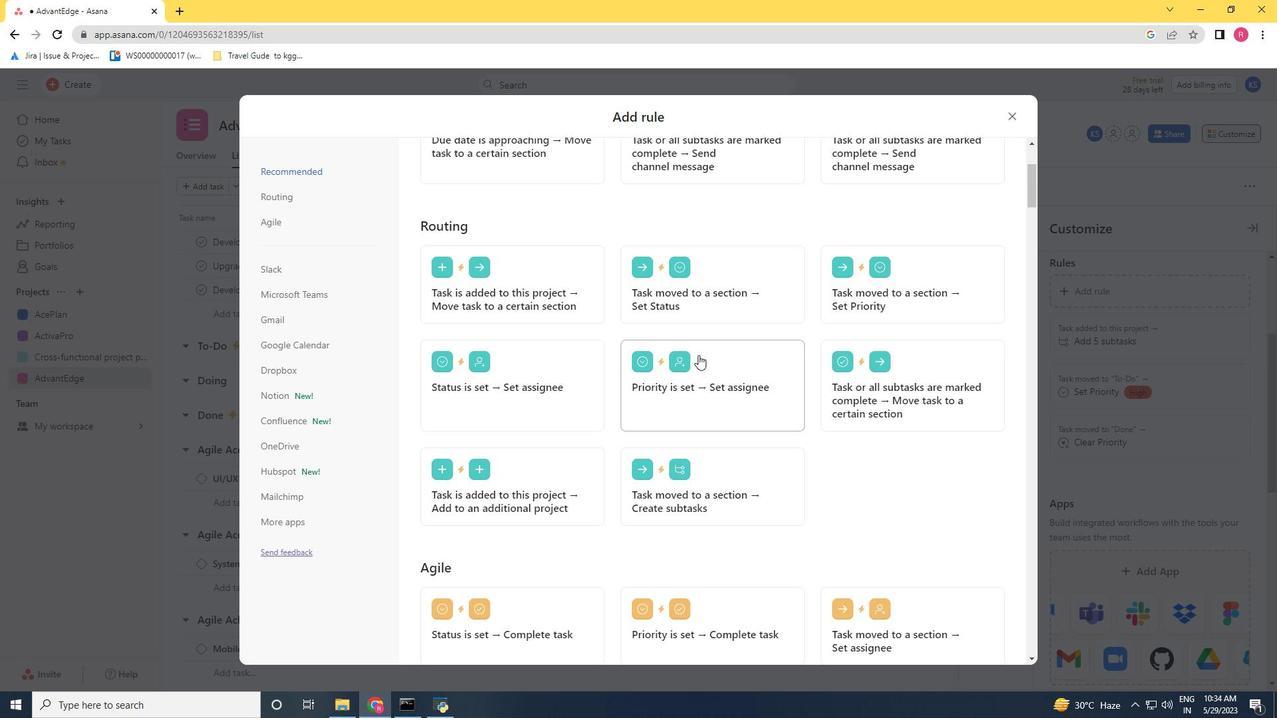 
Action: Mouse scrolled (698, 356) with delta (0, 0)
Screenshot: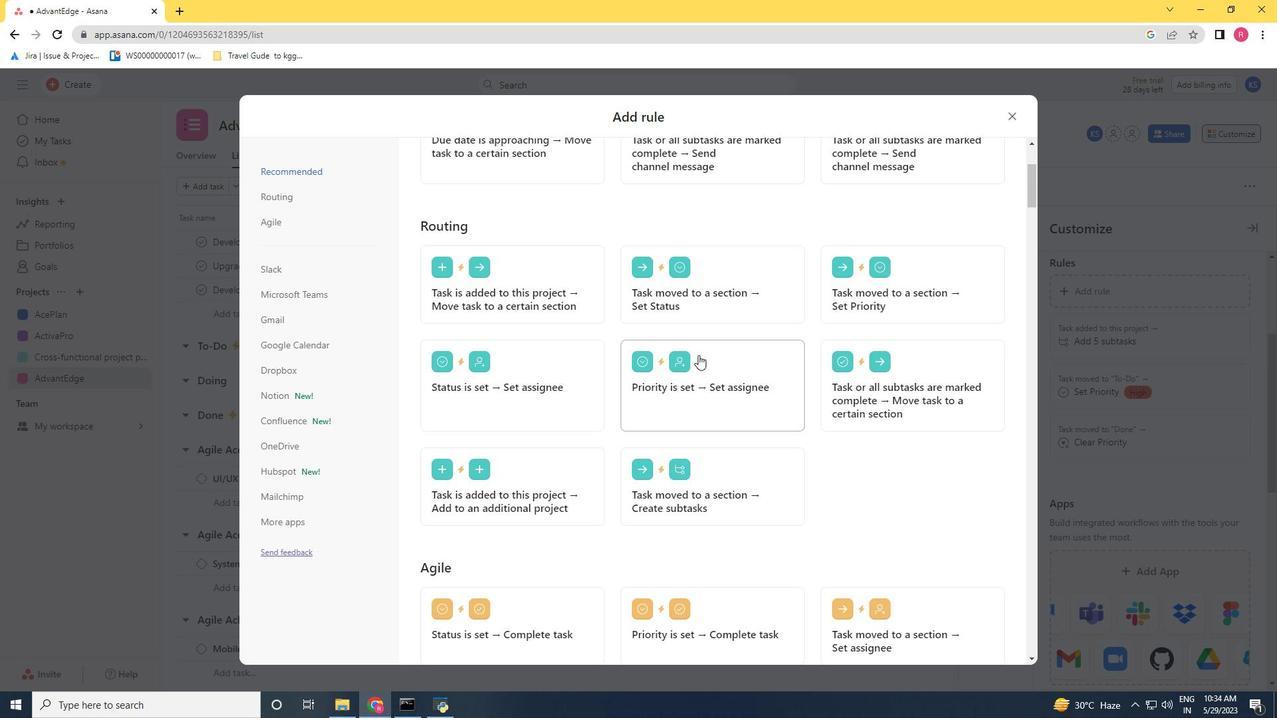 
Action: Mouse scrolled (698, 356) with delta (0, 0)
Screenshot: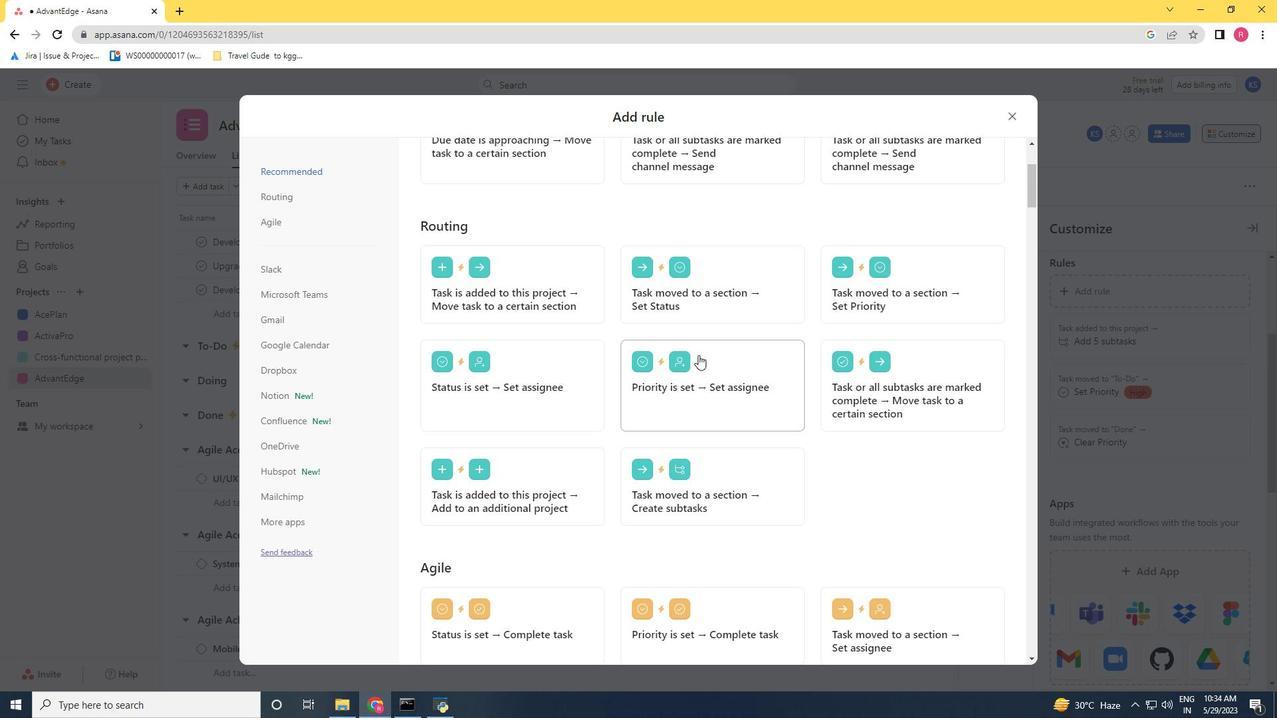 
Action: Mouse scrolled (698, 356) with delta (0, 0)
Screenshot: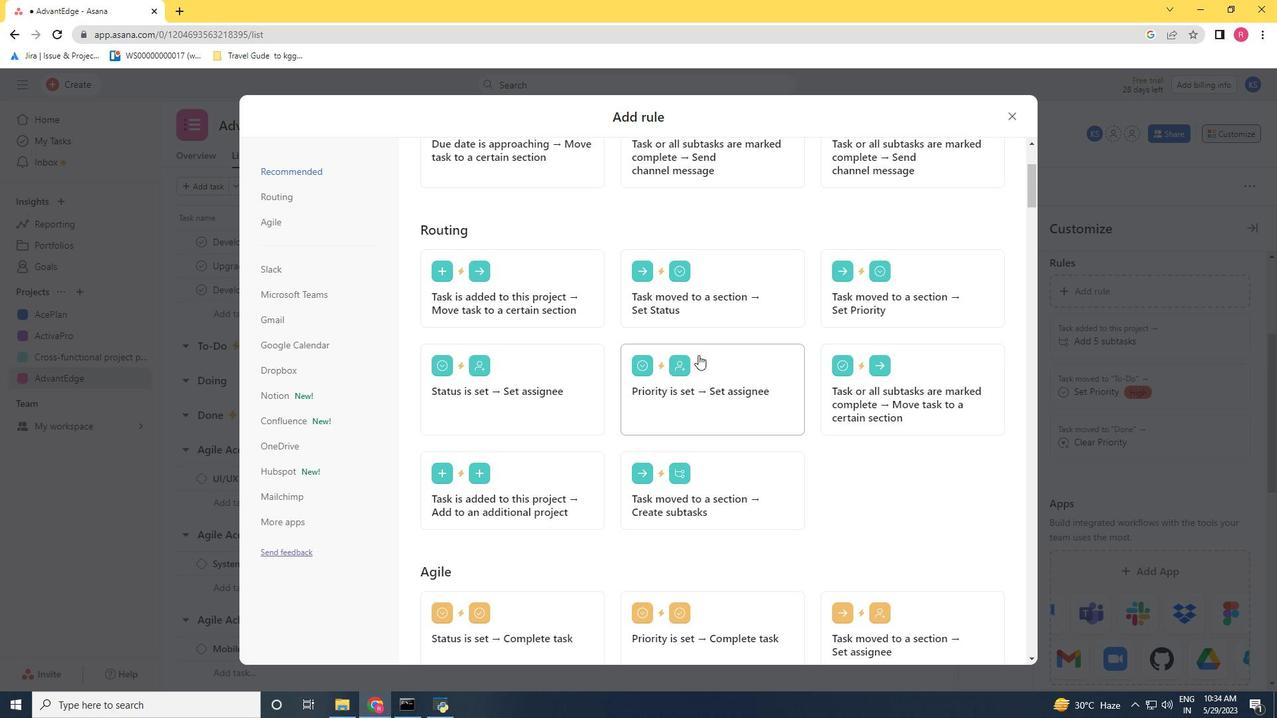 
Action: Mouse scrolled (698, 354) with delta (0, 0)
Screenshot: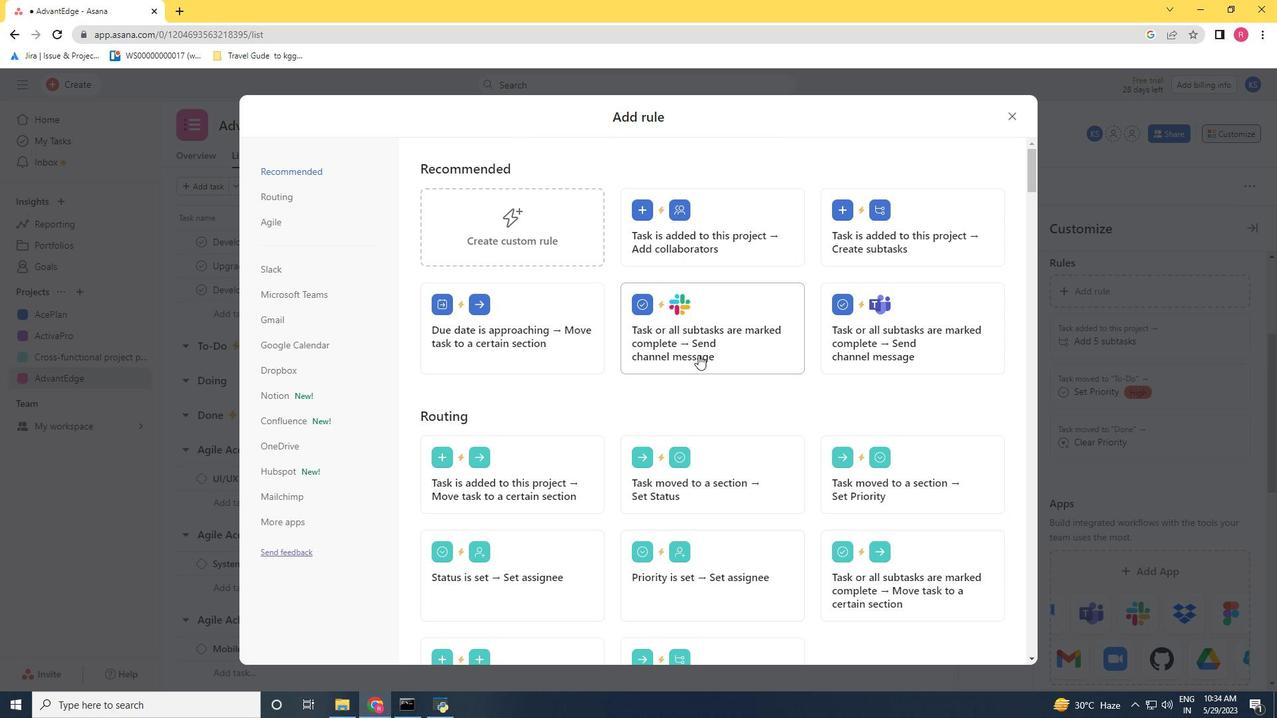 
Action: Mouse scrolled (698, 354) with delta (0, 0)
Screenshot: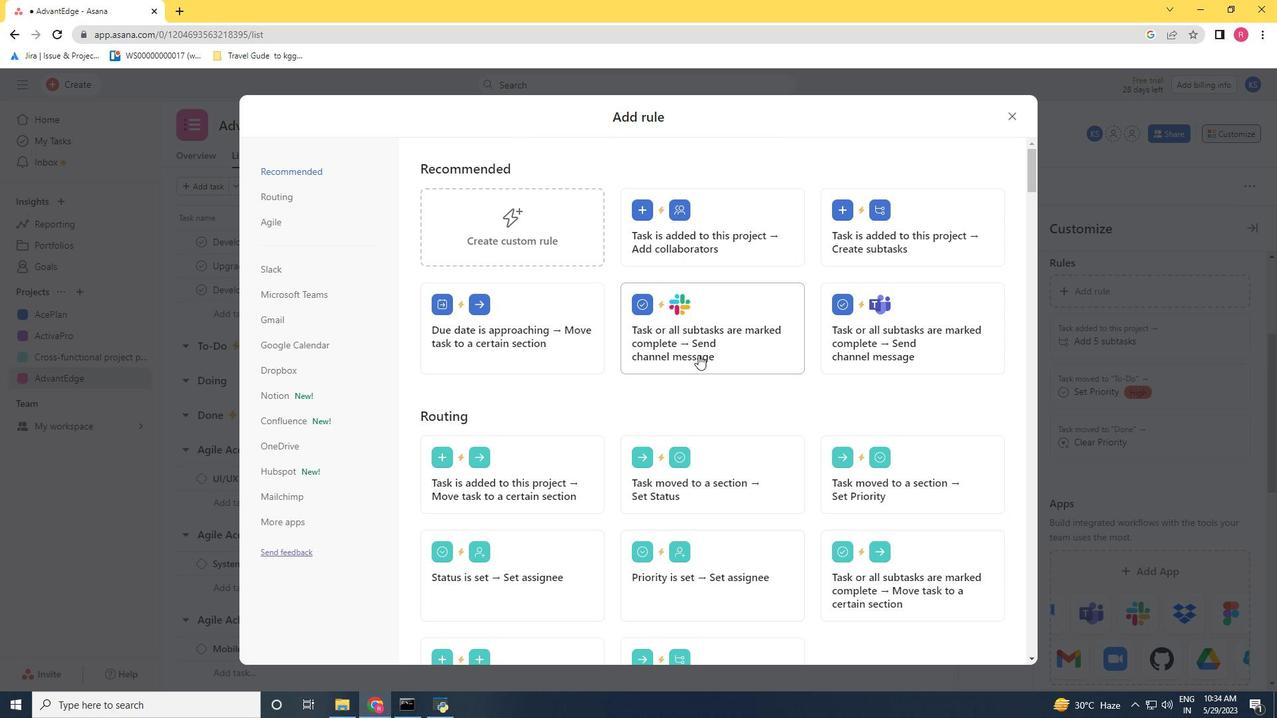 
Action: Mouse scrolled (698, 354) with delta (0, 0)
Screenshot: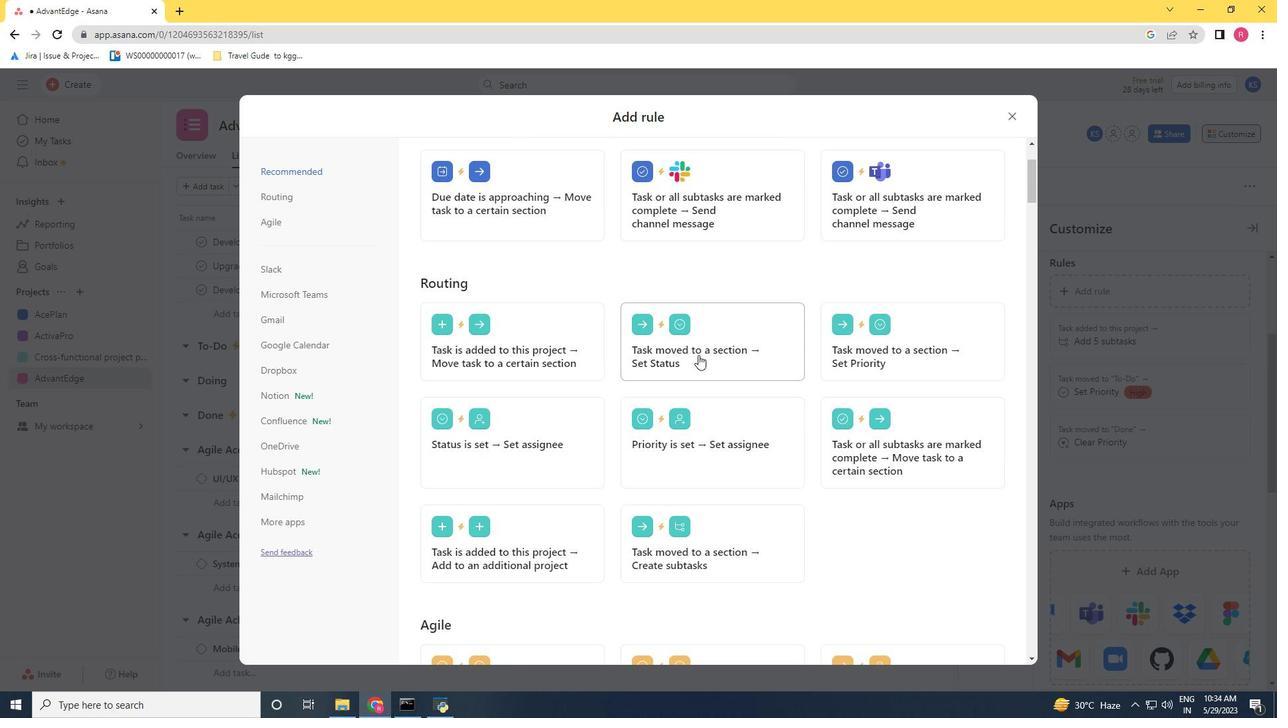 
Action: Mouse scrolled (698, 354) with delta (0, 0)
Screenshot: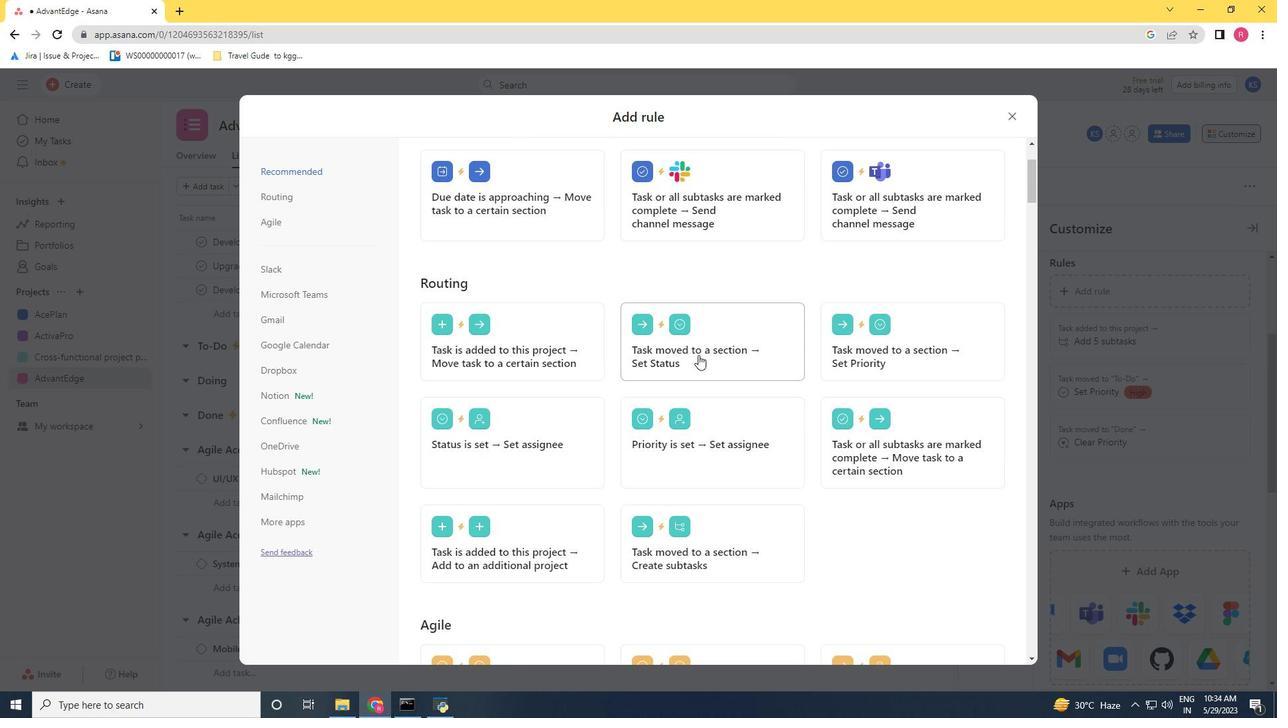 
Action: Mouse moved to (274, 219)
Screenshot: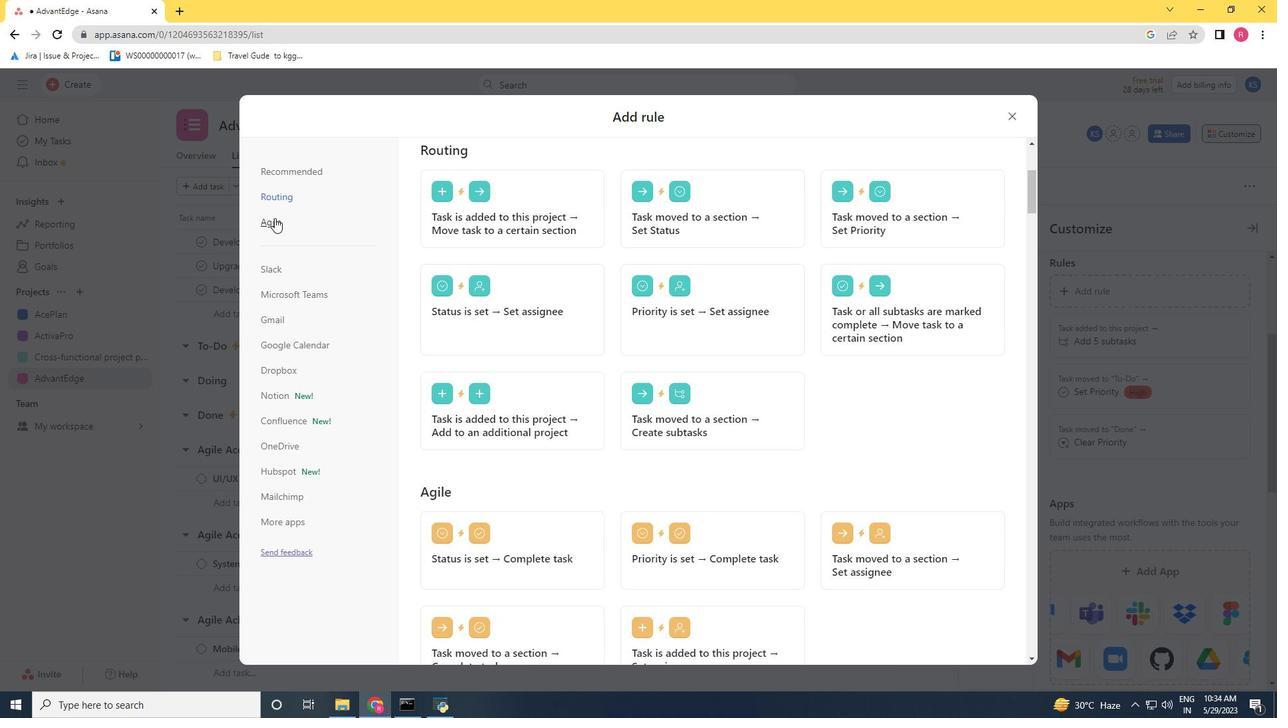 
Action: Mouse pressed left at (274, 219)
Screenshot: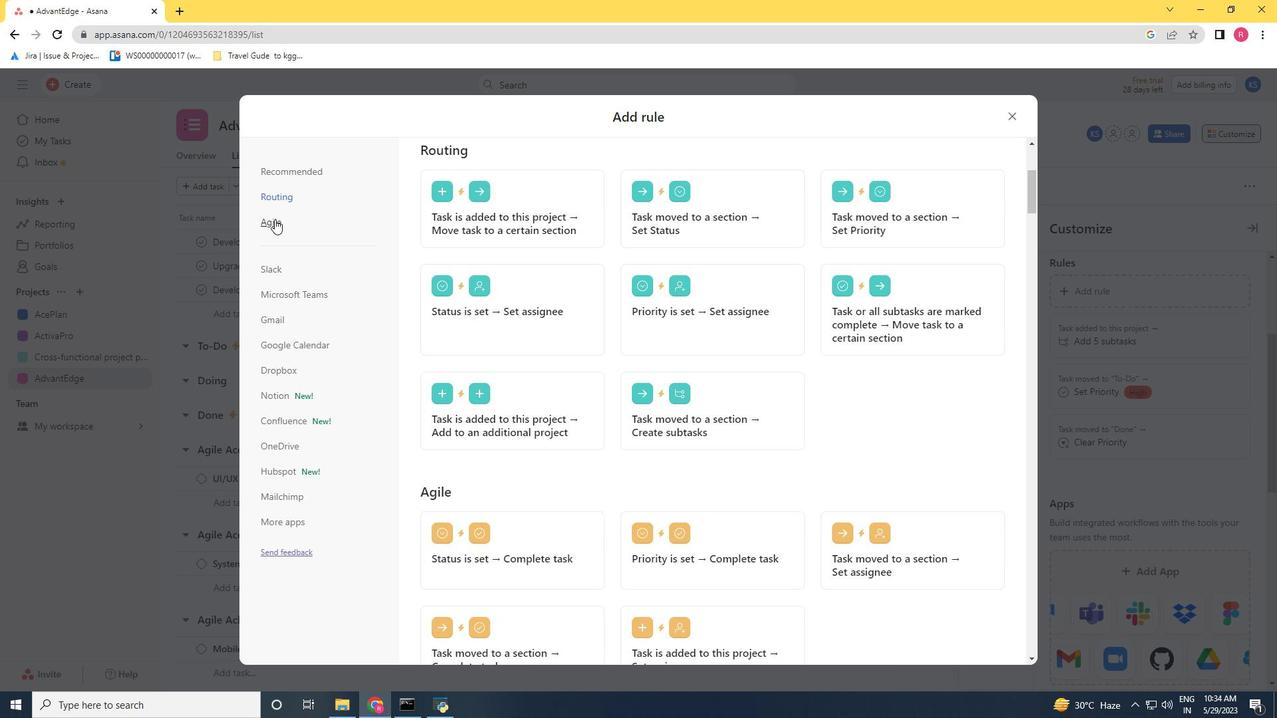 
Action: Mouse moved to (653, 230)
Screenshot: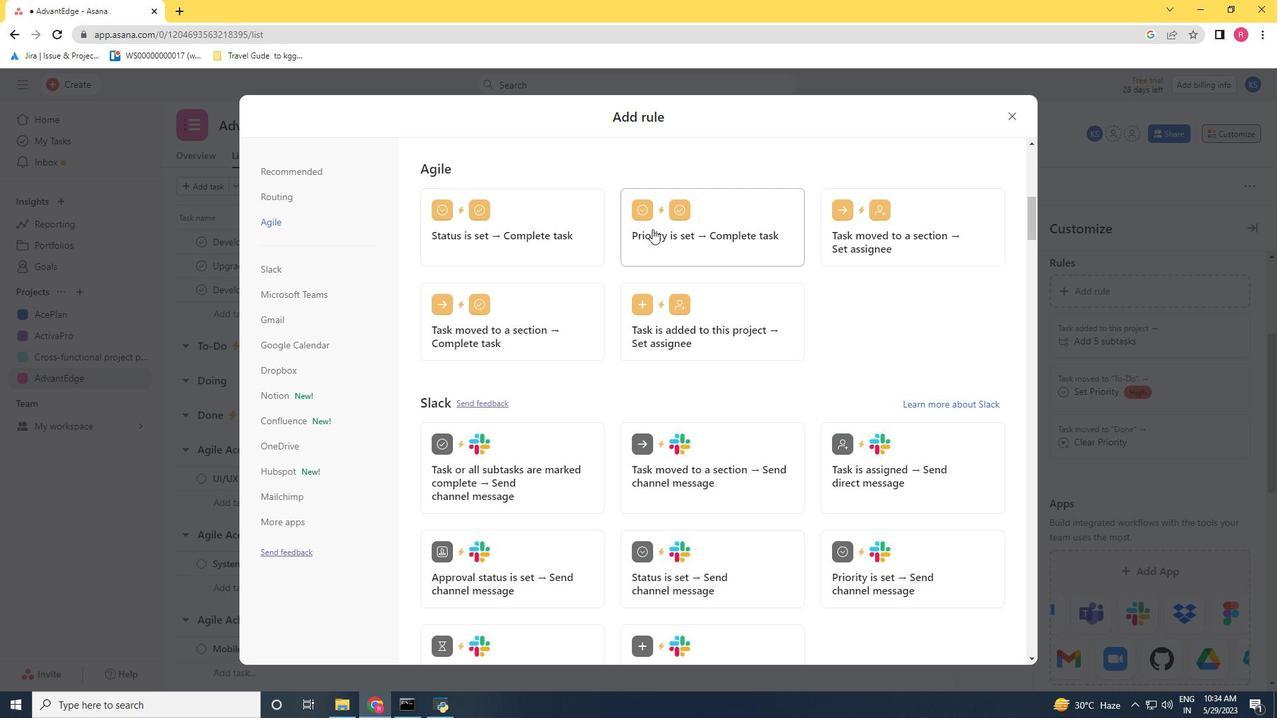 
Action: Mouse pressed left at (653, 230)
Screenshot: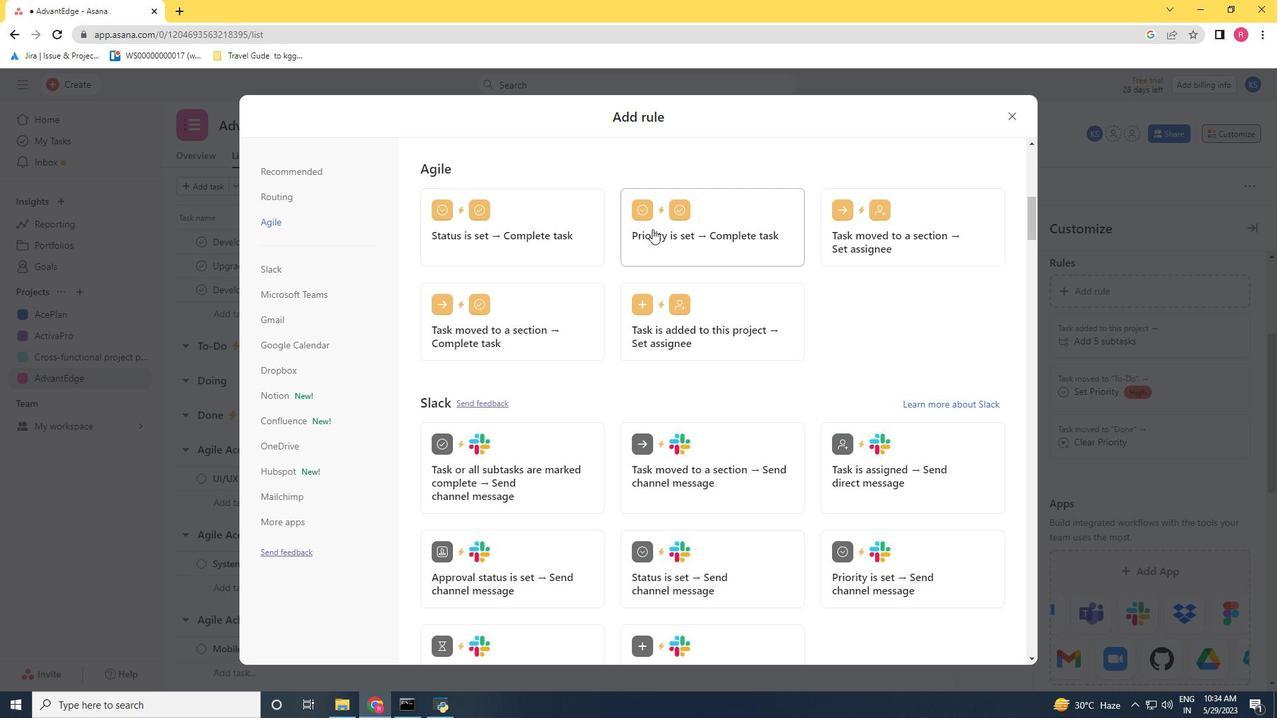 
Action: Mouse moved to (817, 254)
Screenshot: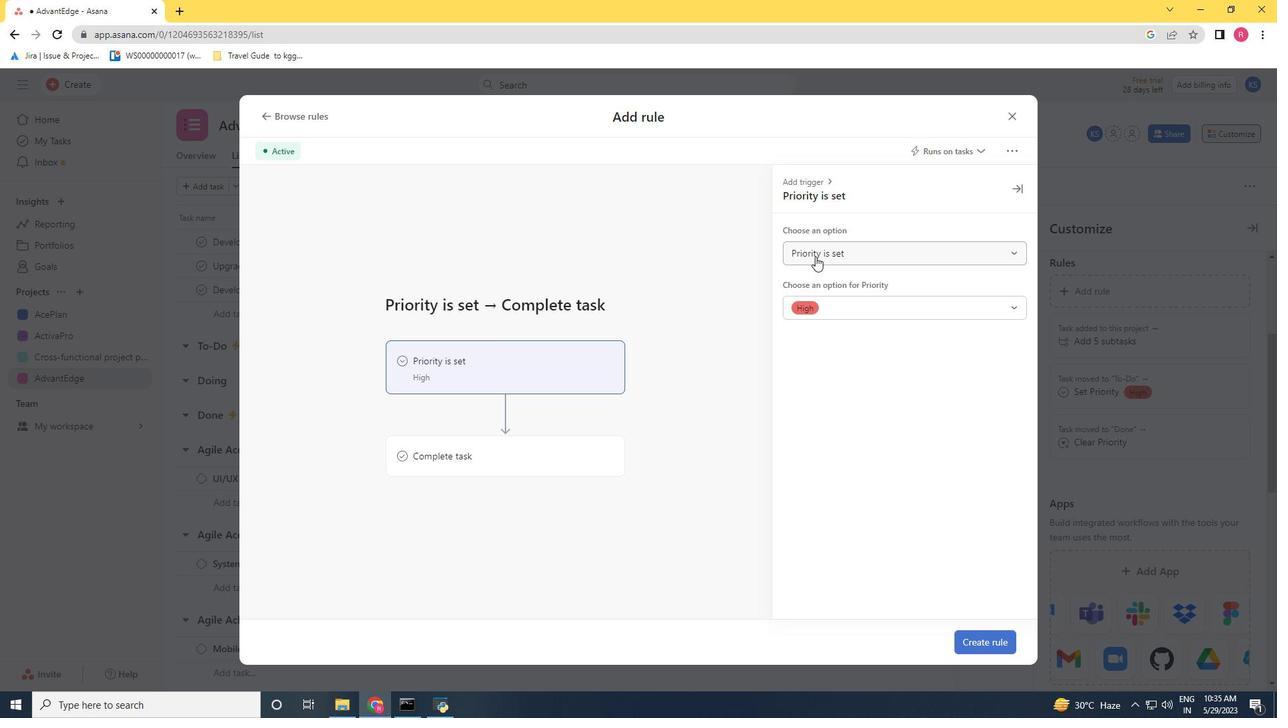 
Action: Mouse pressed left at (817, 254)
Screenshot: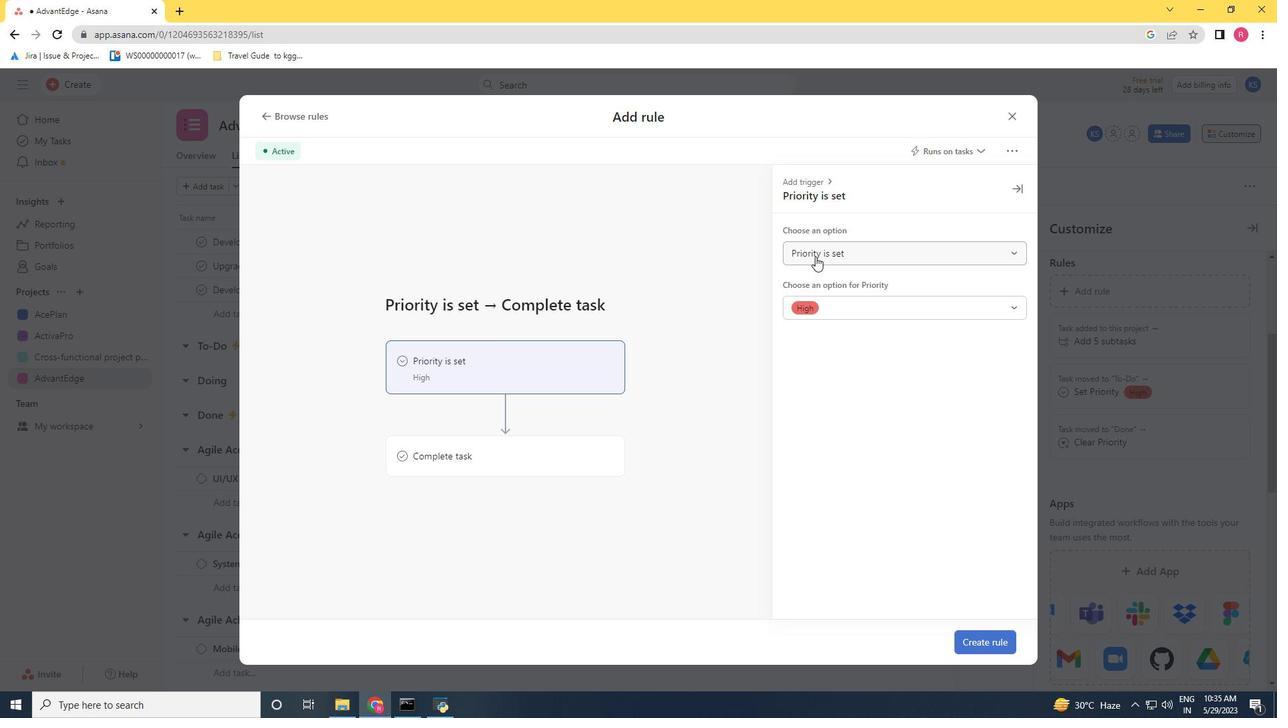
Action: Mouse moved to (817, 304)
Screenshot: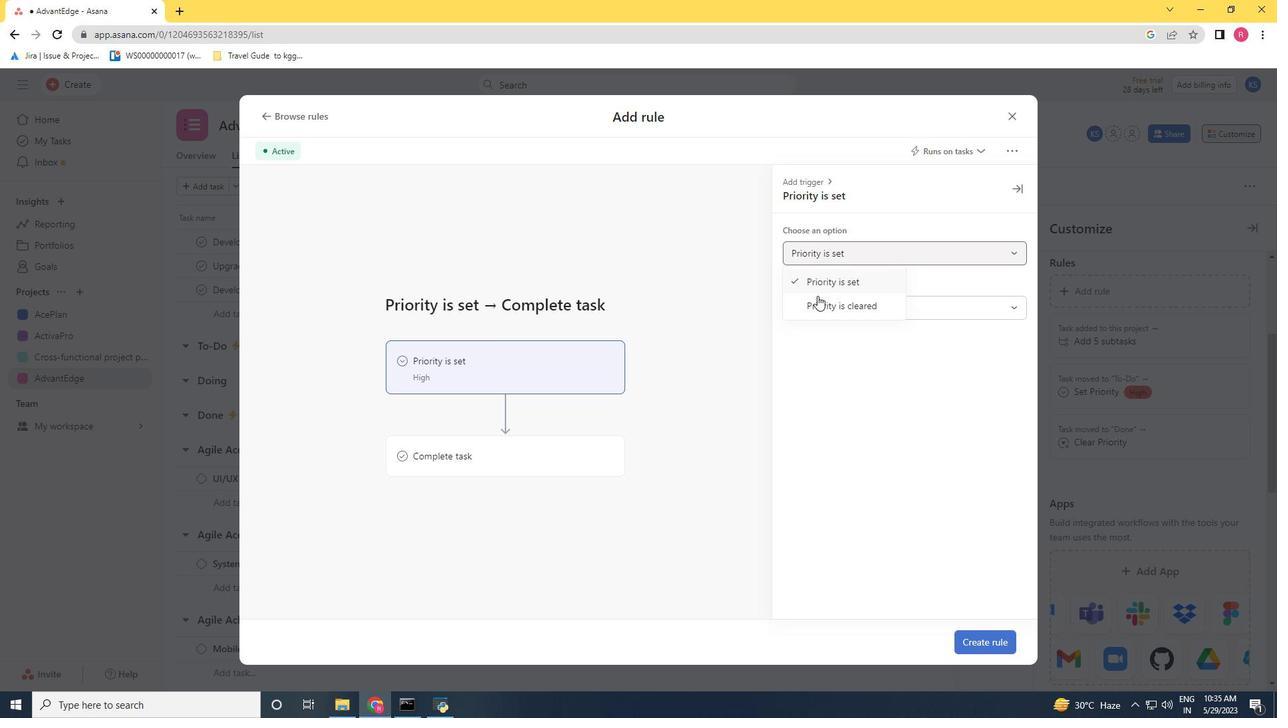 
Action: Mouse pressed left at (817, 304)
Screenshot: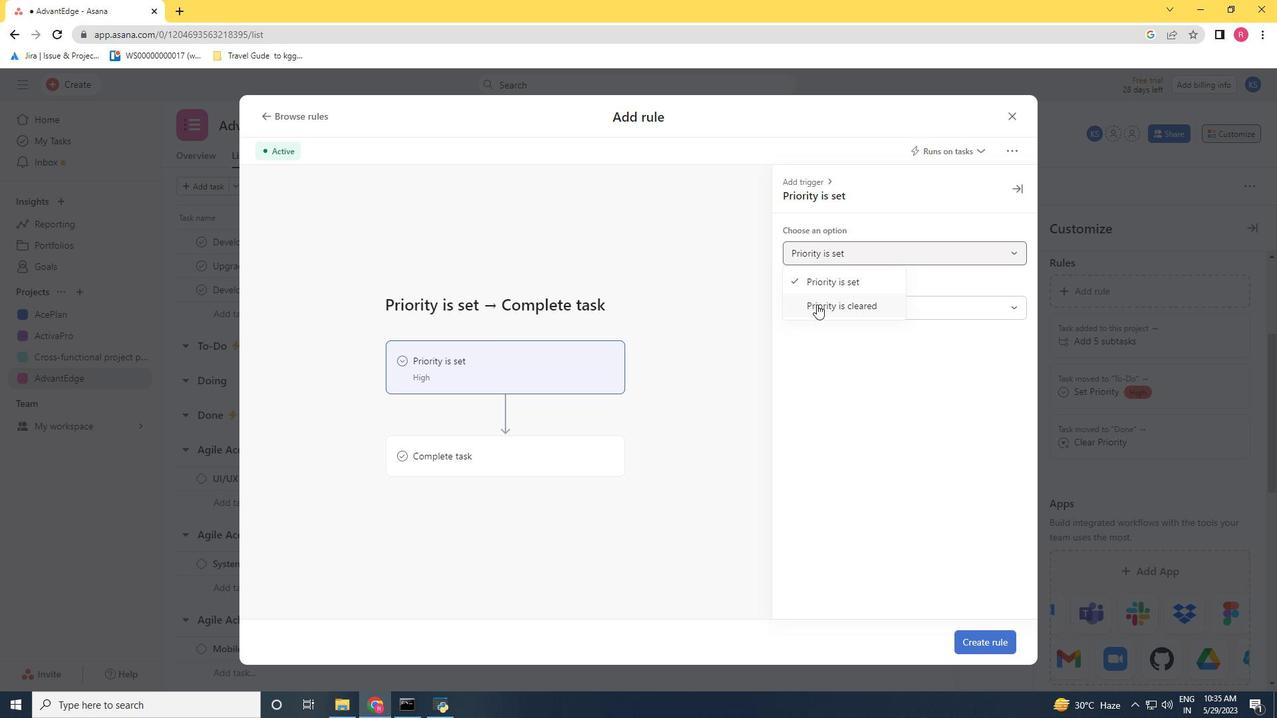 
Action: Mouse moved to (535, 451)
Screenshot: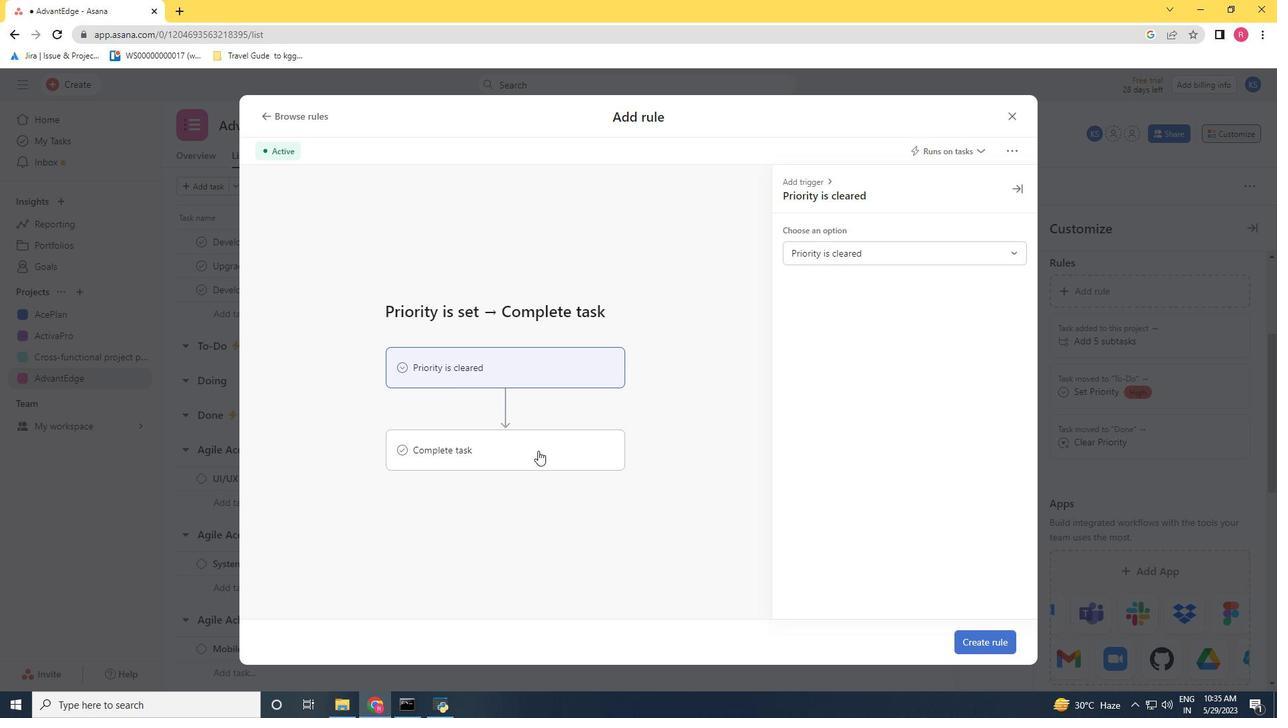 
Action: Mouse pressed left at (535, 451)
Screenshot: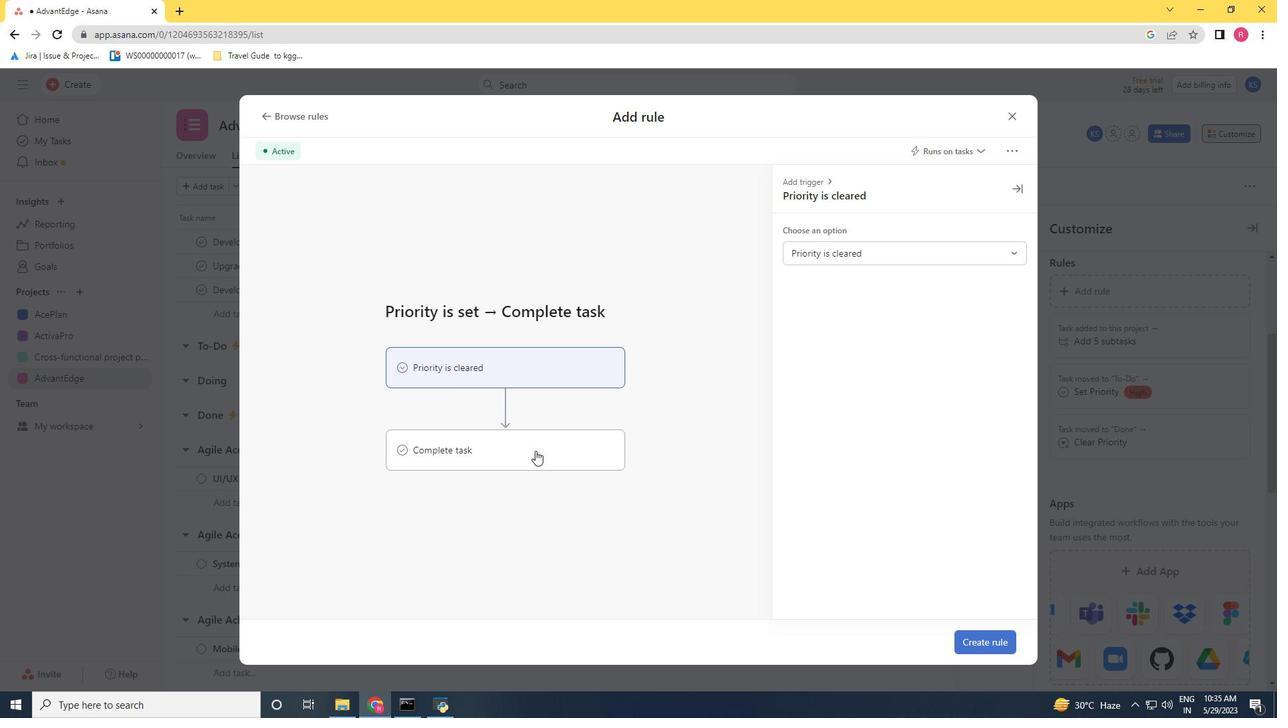 
Action: Mouse moved to (929, 244)
Screenshot: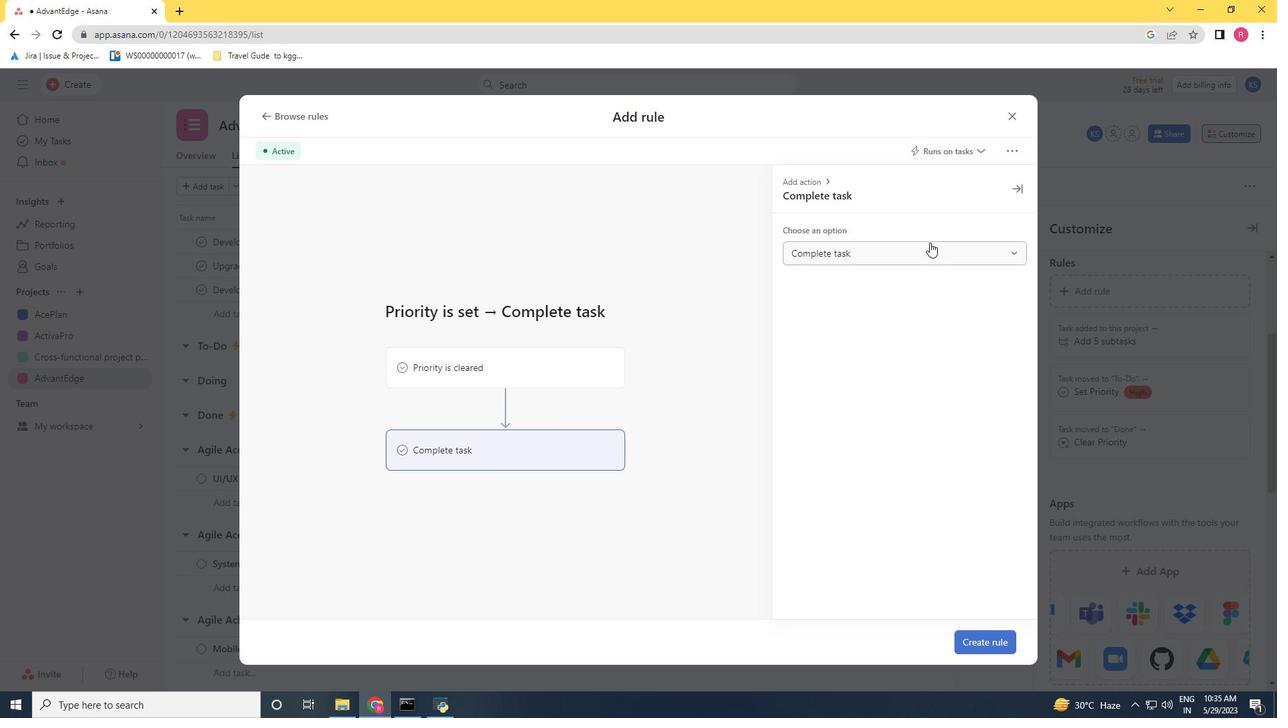 
Action: Mouse pressed left at (929, 244)
Screenshot: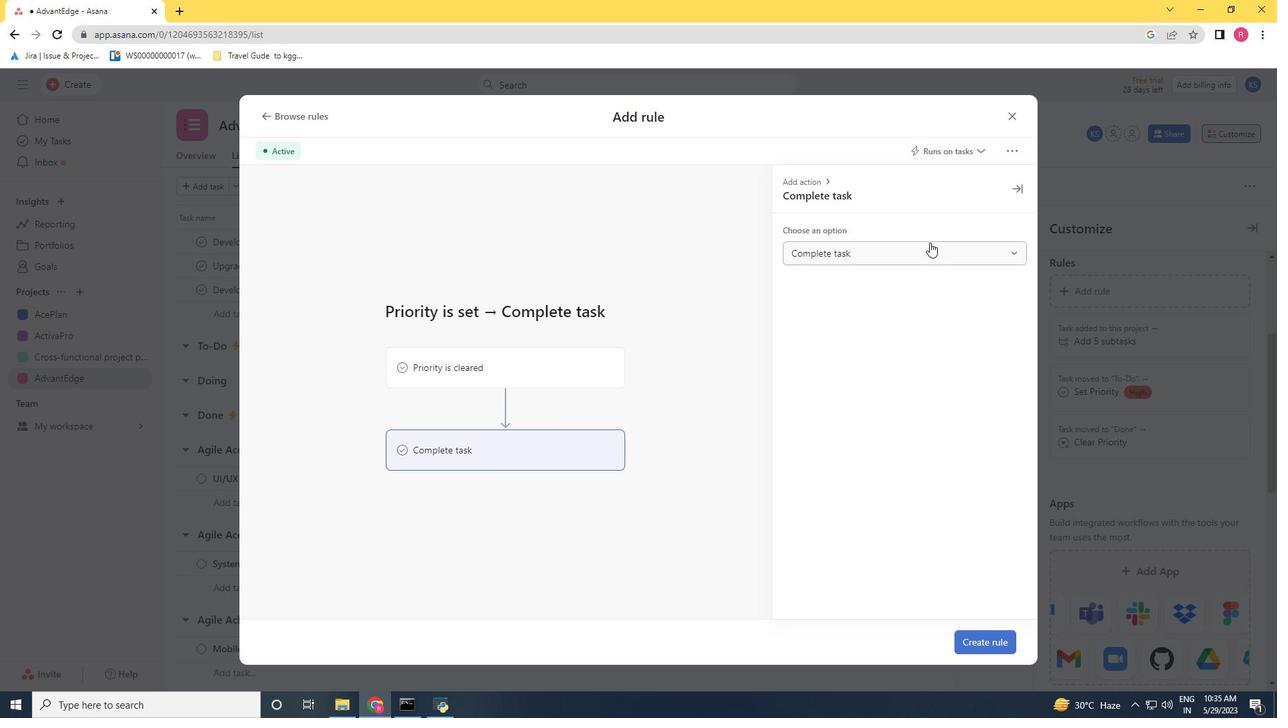 
Action: Mouse moved to (843, 278)
Screenshot: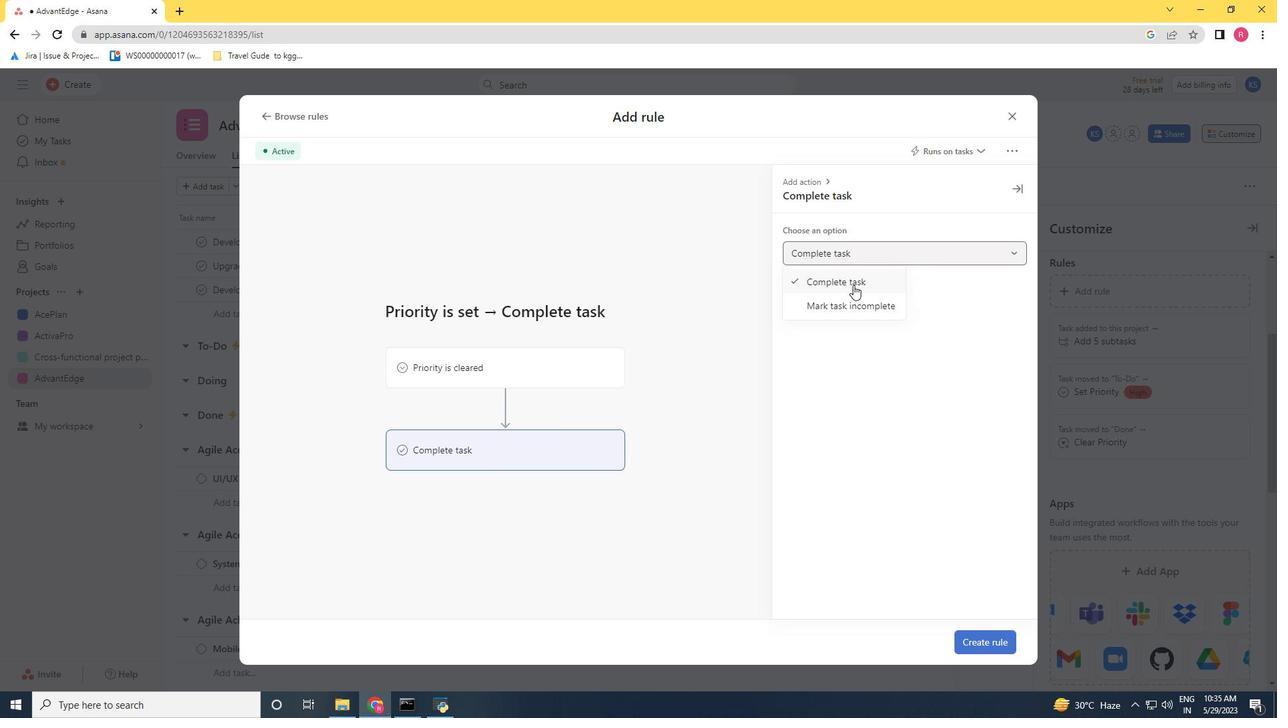 
Action: Mouse pressed left at (843, 278)
Screenshot: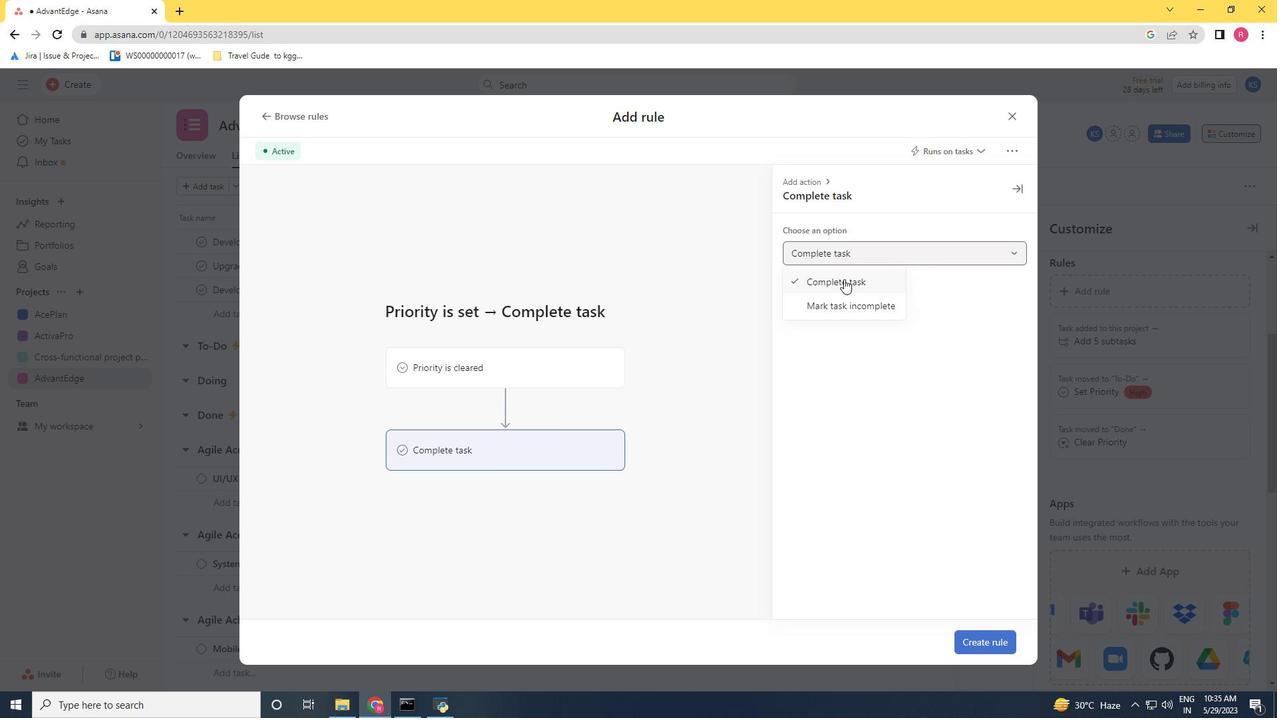 
Action: Mouse moved to (977, 642)
Screenshot: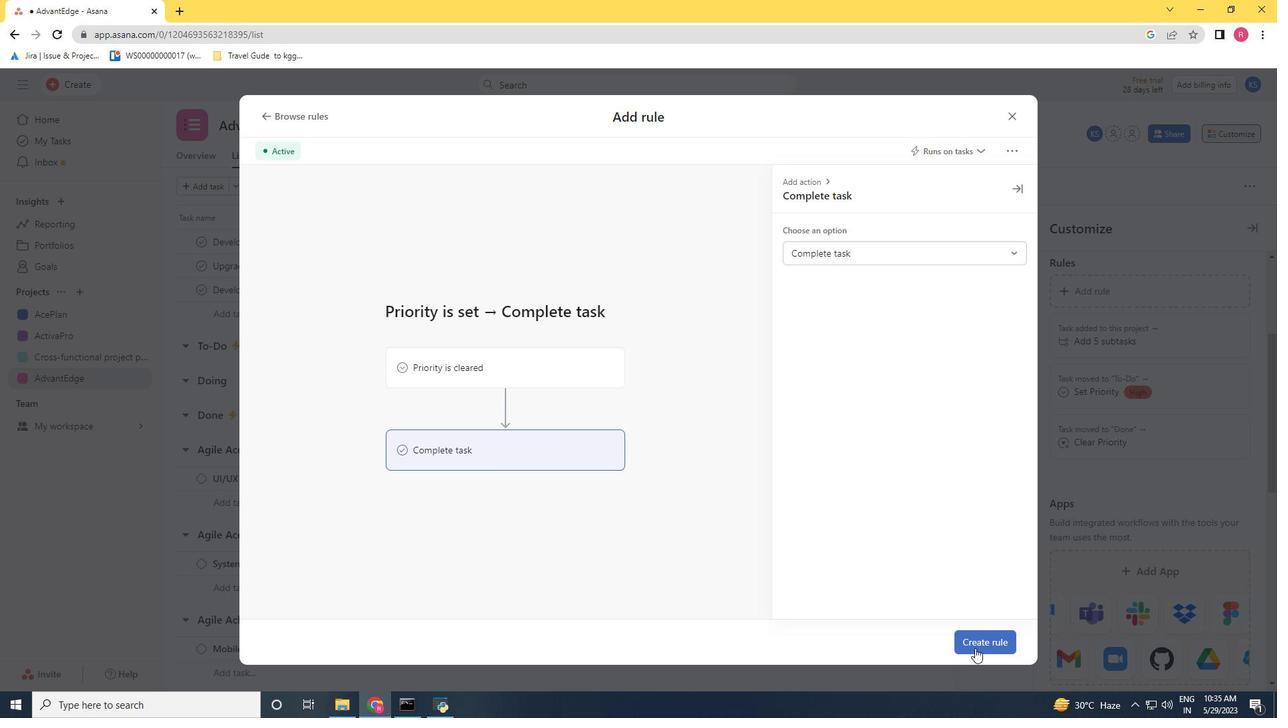 
Action: Mouse pressed left at (977, 642)
Screenshot: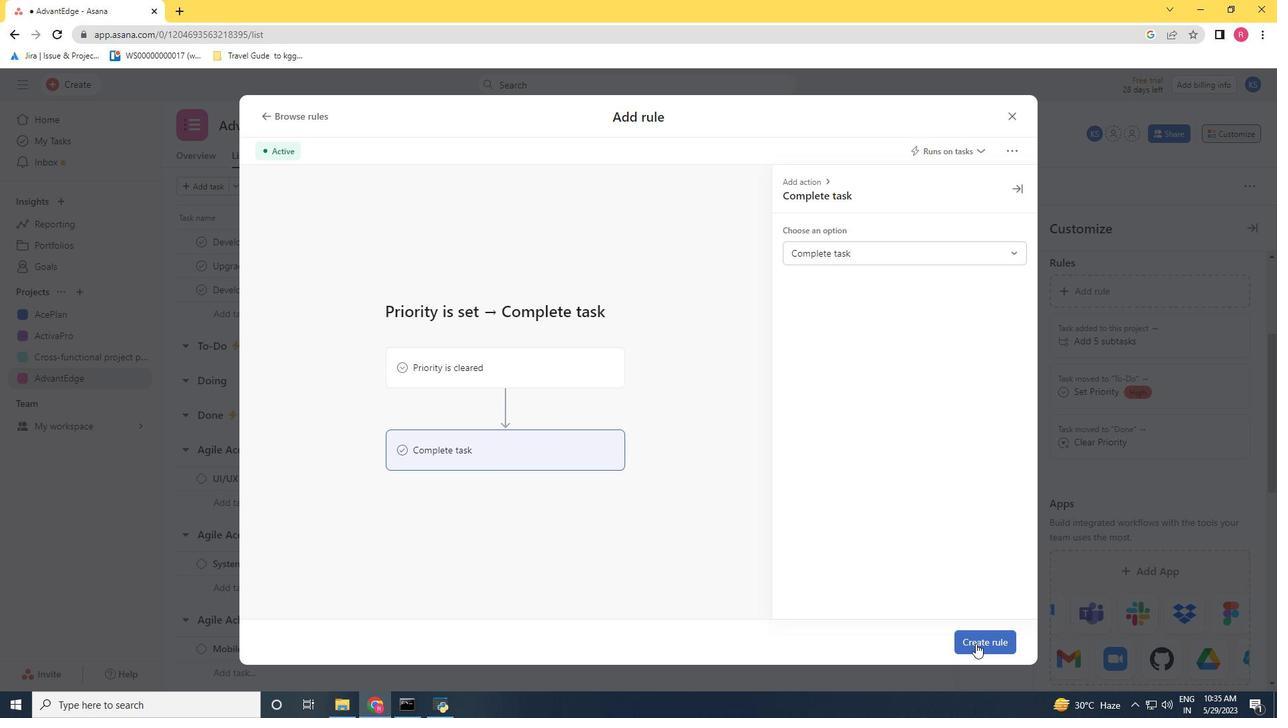 
Action: Mouse moved to (722, 577)
Screenshot: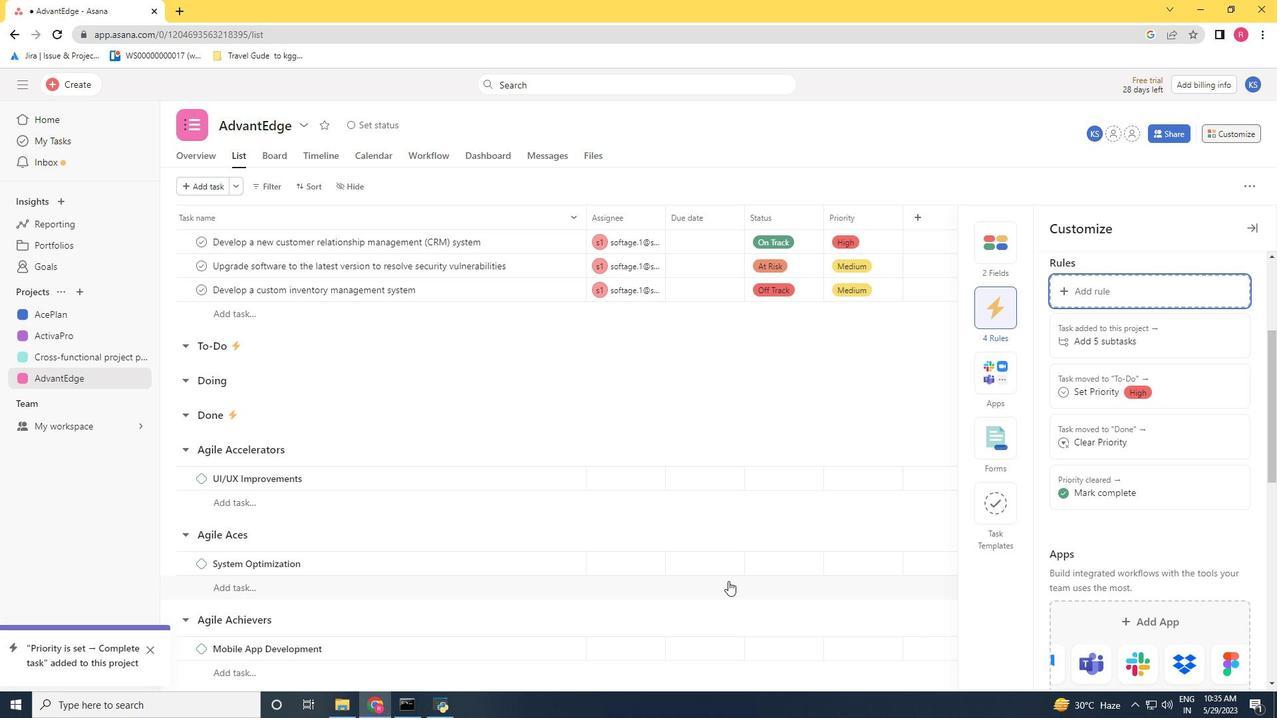 
